Task: Search one way flight ticket for 1 adult, 1 child, 1 infant in seat in premium economy from Scottsbluff: Western Nebraska Regional Airport (william B. Heilig Field) to Evansville: Evansville Regional Airport on 8-3-2023. Choice of flights is JetBlue. Number of bags: 2 checked bags. Price is upto 71000. Outbound departure time preference is 23:45.
Action: Mouse moved to (263, 330)
Screenshot: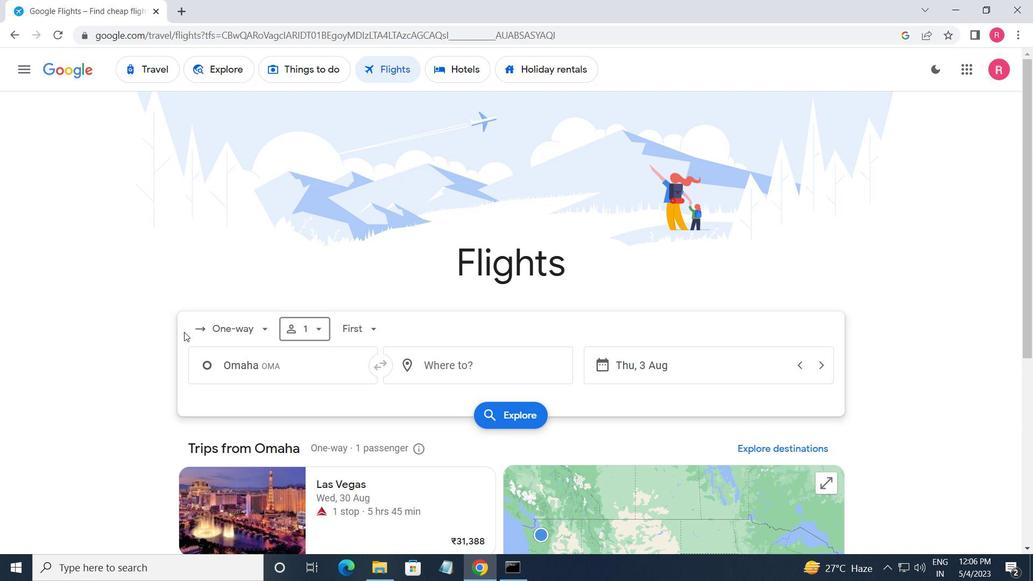 
Action: Mouse pressed left at (263, 330)
Screenshot: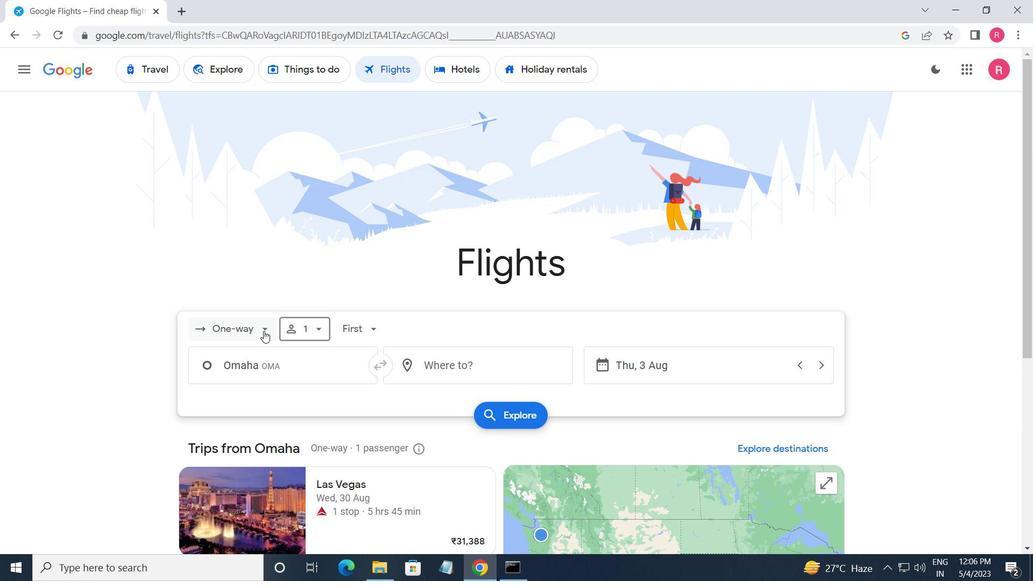 
Action: Mouse moved to (239, 385)
Screenshot: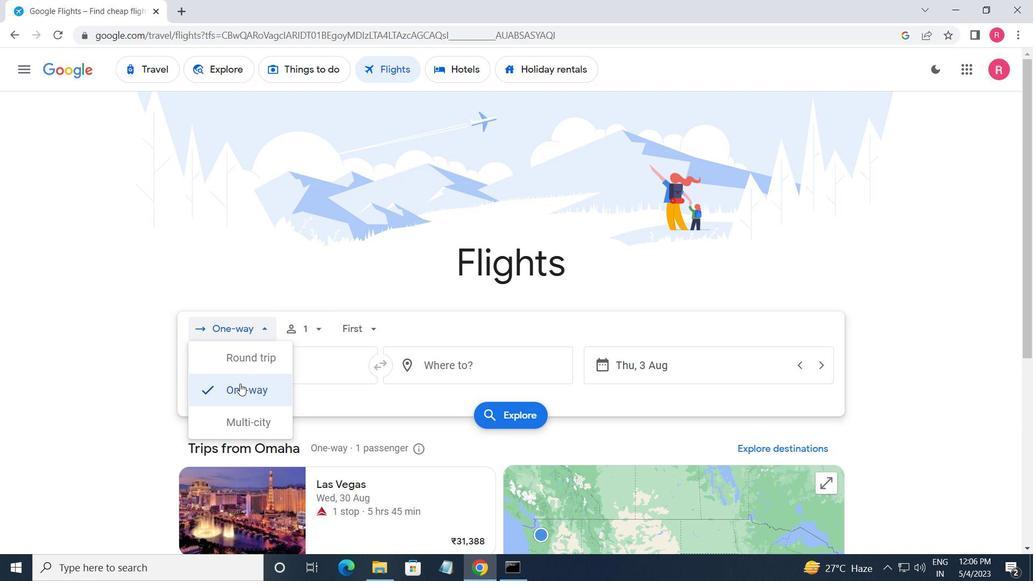 
Action: Mouse pressed left at (239, 385)
Screenshot: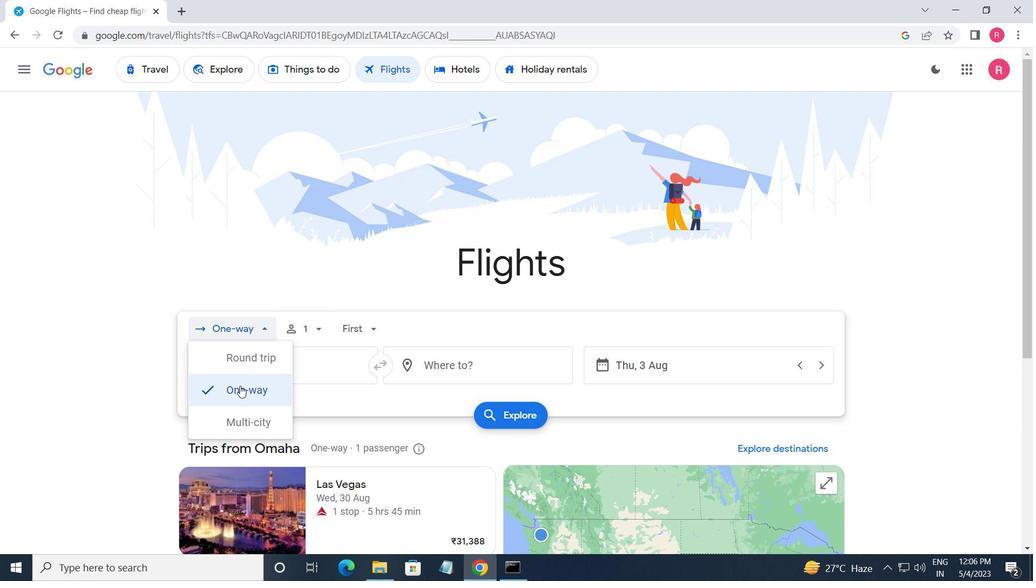 
Action: Mouse moved to (299, 335)
Screenshot: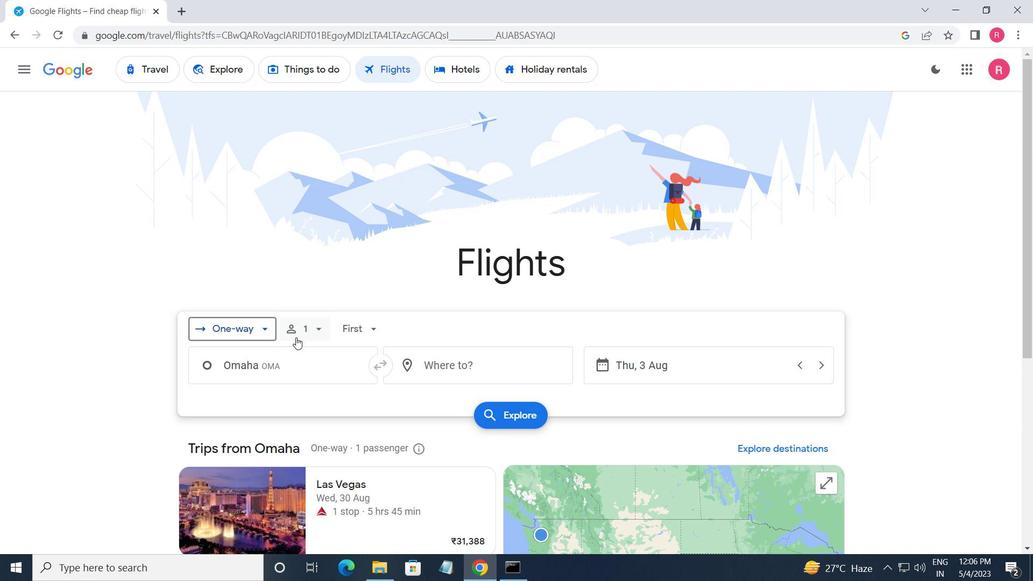
Action: Mouse pressed left at (299, 335)
Screenshot: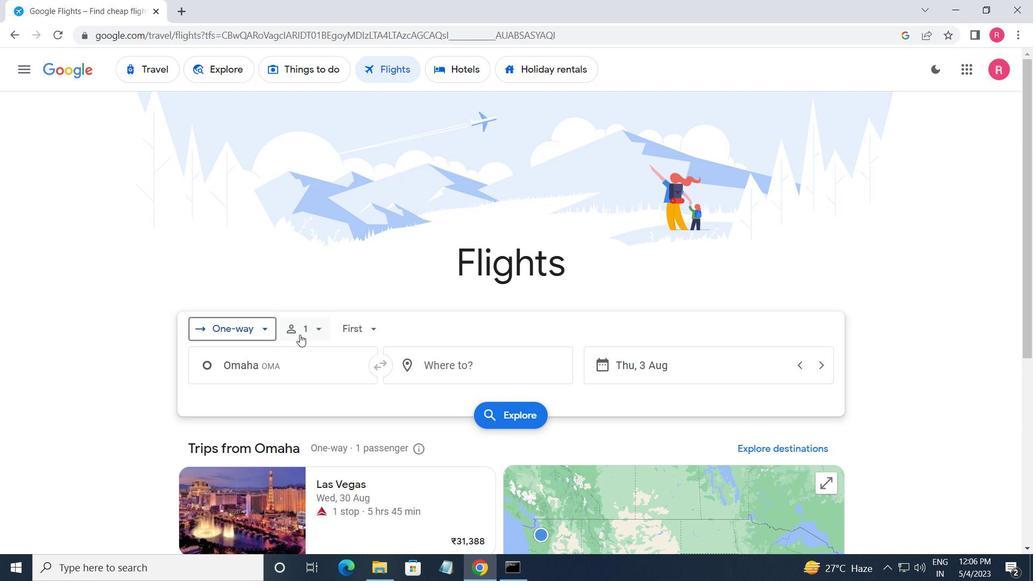 
Action: Mouse moved to (423, 394)
Screenshot: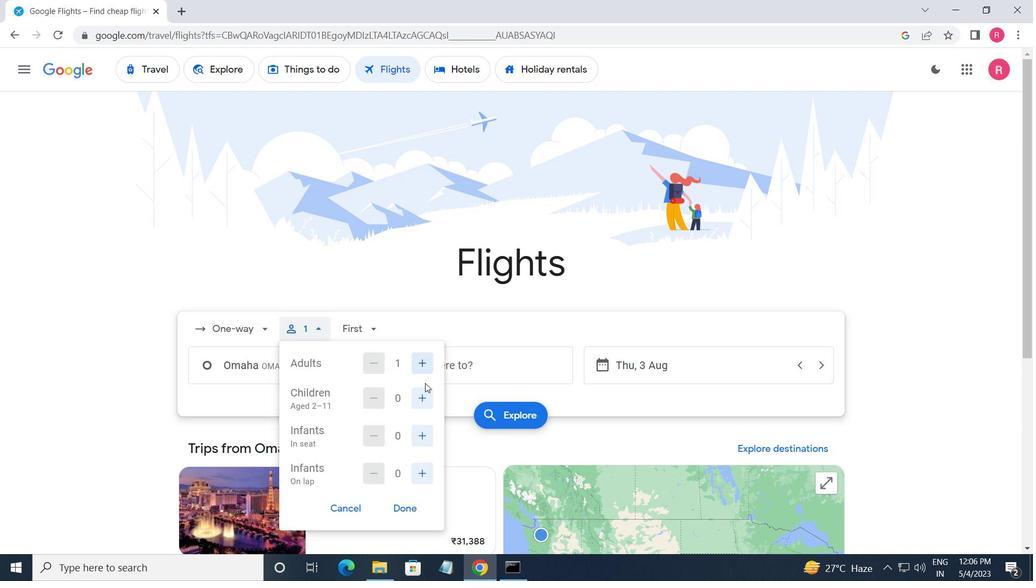 
Action: Mouse pressed left at (423, 394)
Screenshot: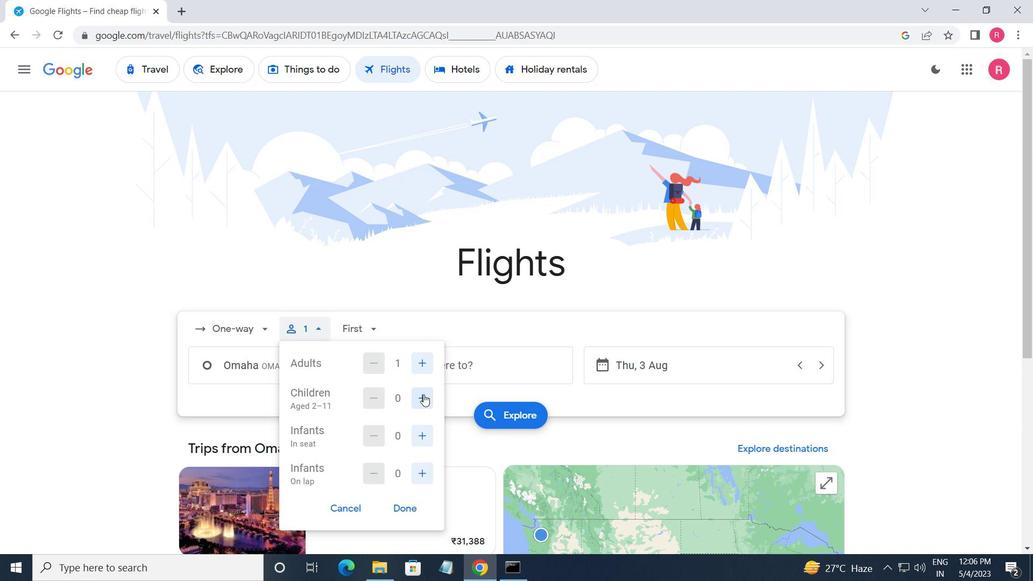 
Action: Mouse moved to (419, 431)
Screenshot: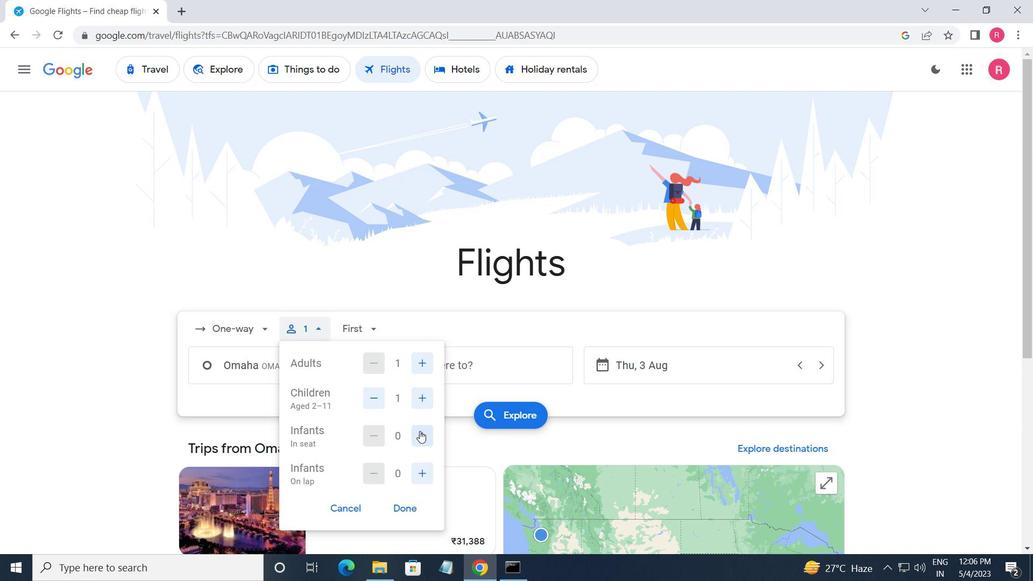 
Action: Mouse pressed left at (419, 431)
Screenshot: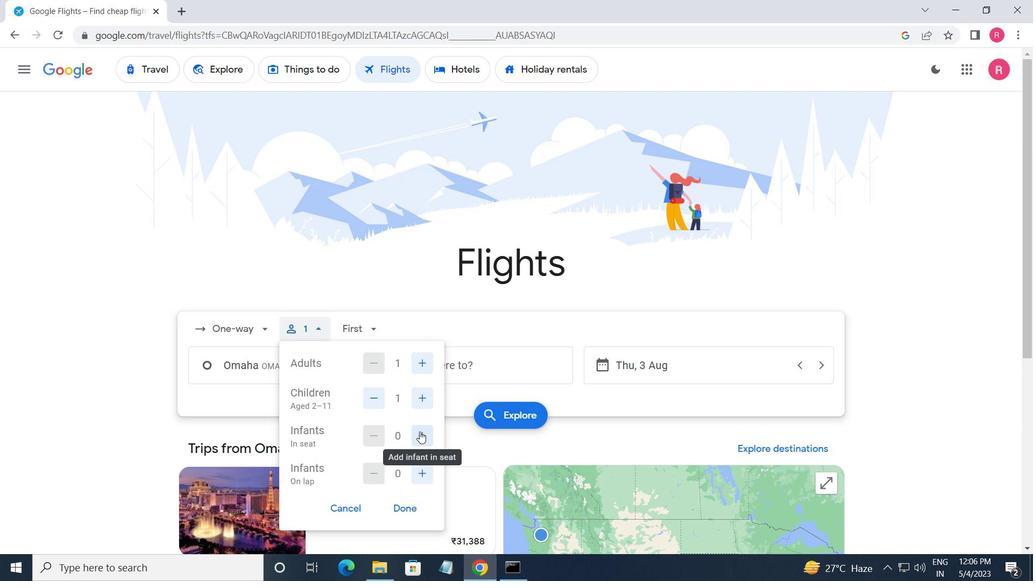 
Action: Mouse moved to (364, 326)
Screenshot: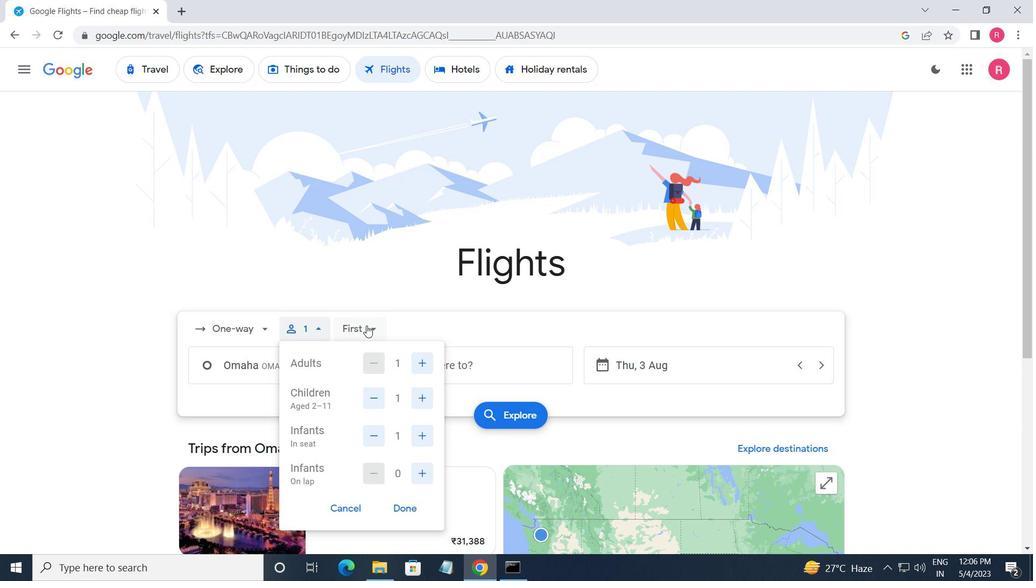 
Action: Mouse pressed left at (364, 326)
Screenshot: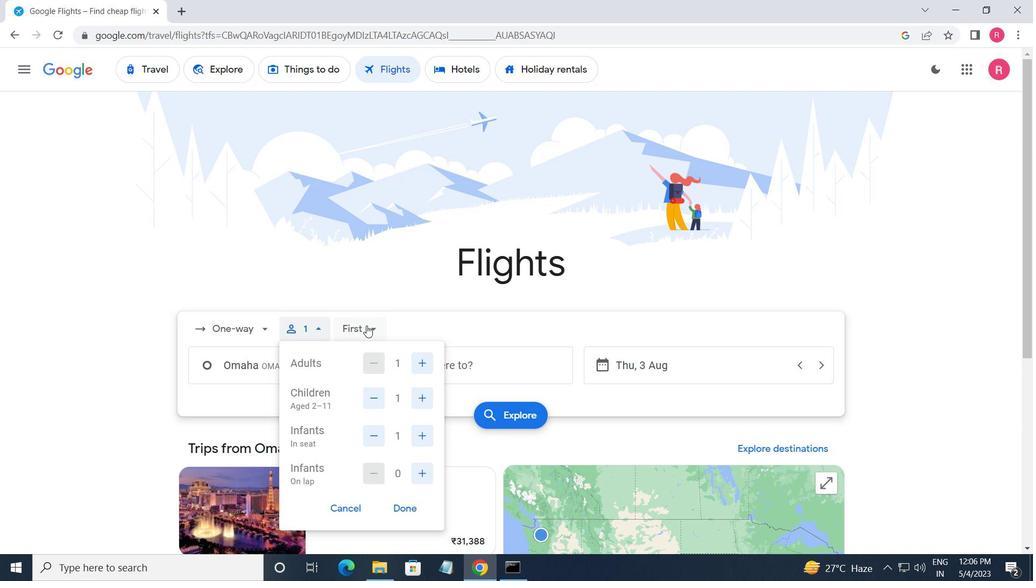 
Action: Mouse moved to (394, 396)
Screenshot: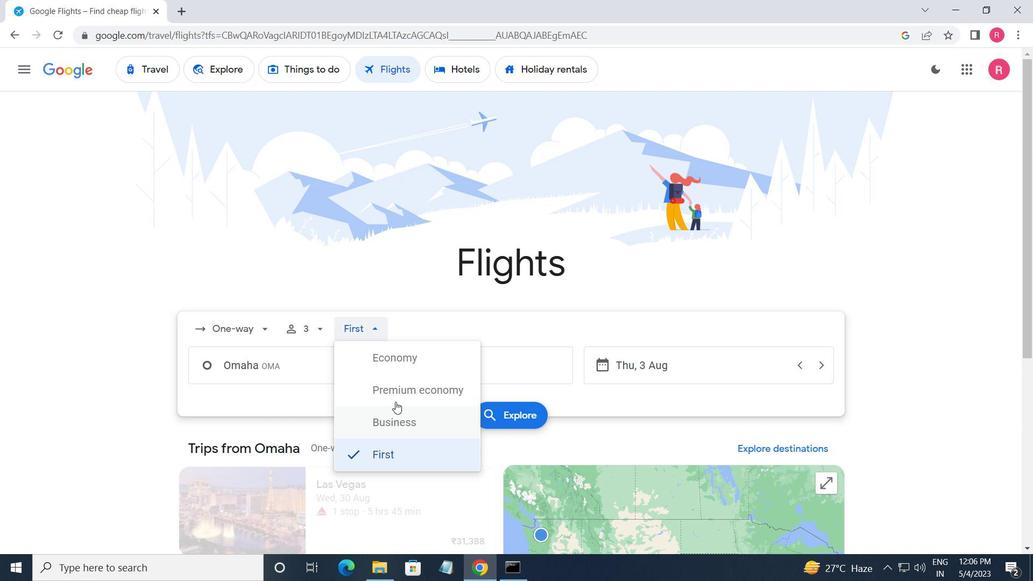 
Action: Mouse pressed left at (394, 396)
Screenshot: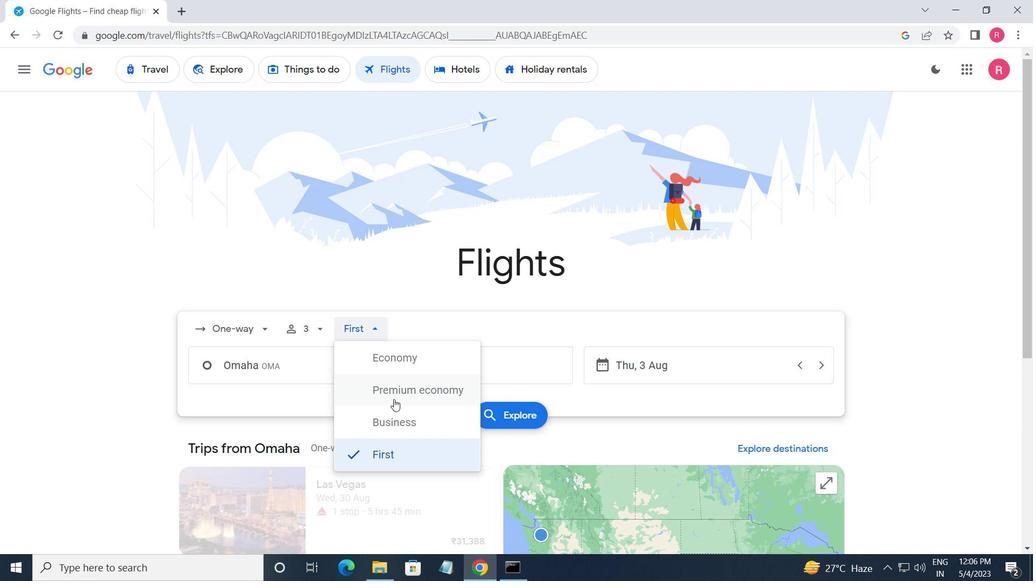 
Action: Mouse moved to (319, 376)
Screenshot: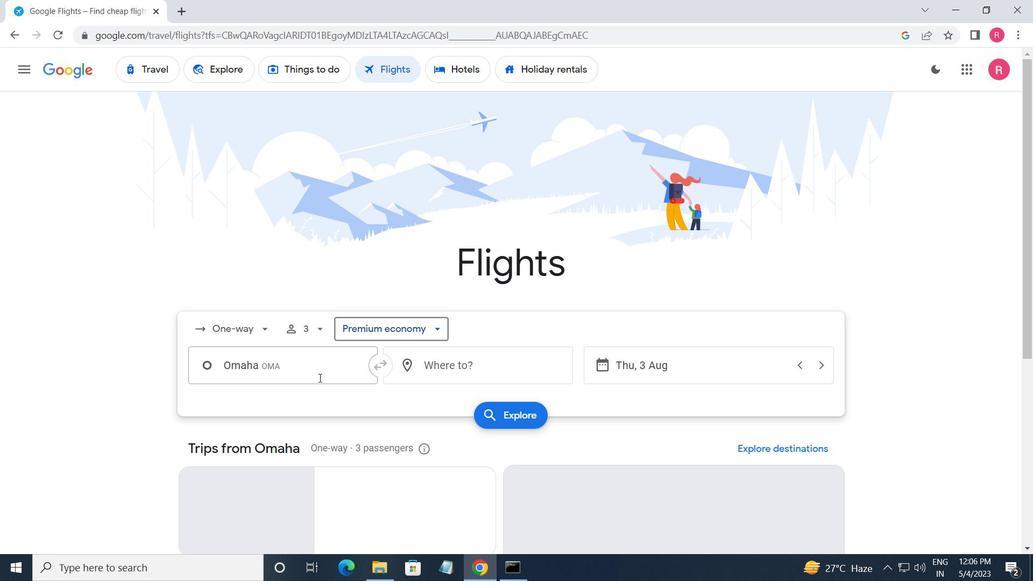 
Action: Mouse pressed left at (319, 376)
Screenshot: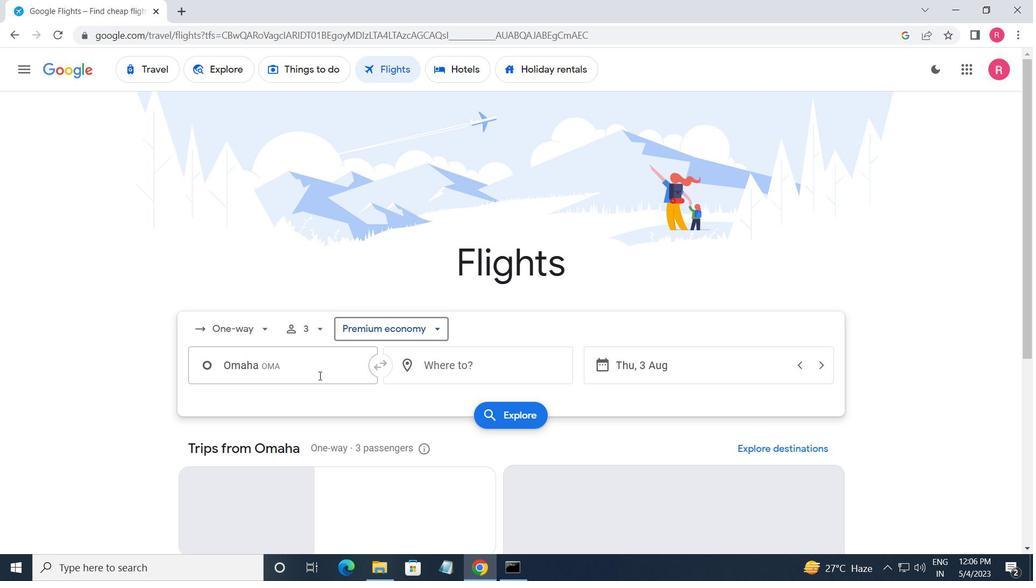 
Action: Key pressed <Key.shift>WESTERN
Screenshot: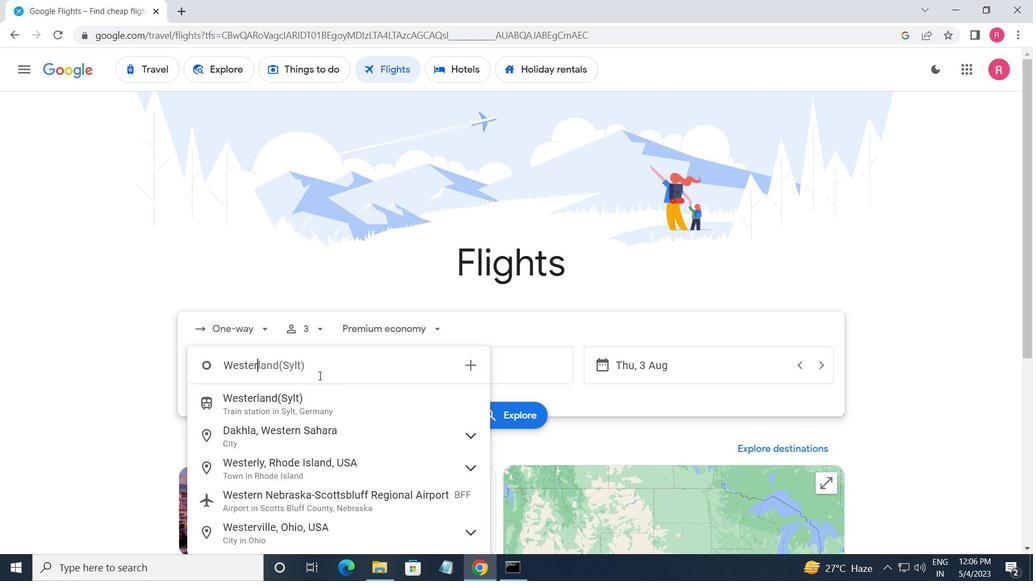 
Action: Mouse moved to (302, 469)
Screenshot: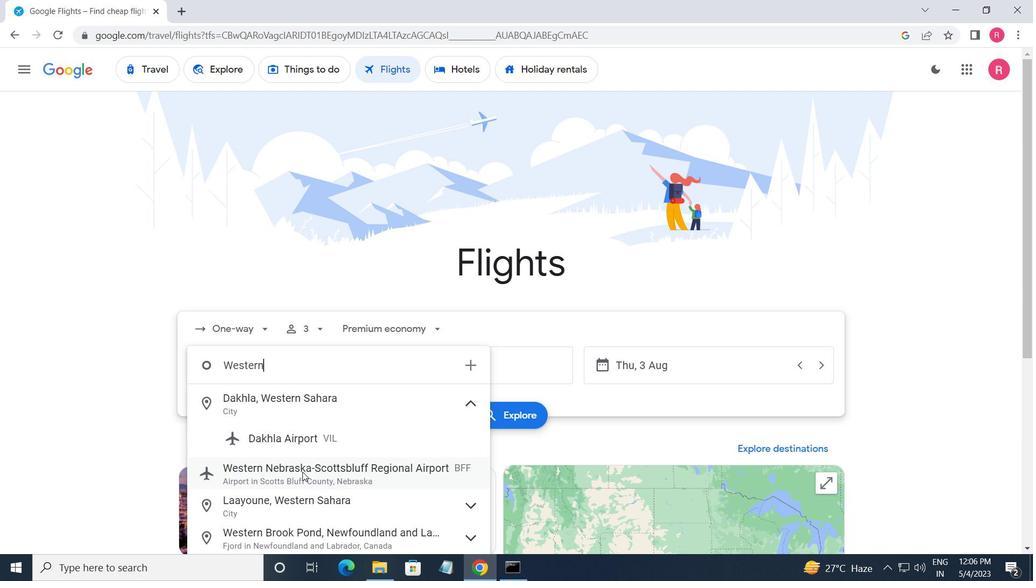 
Action: Key pressed <Key.space><Key.shift><Key.shift><Key.shift>REG
Screenshot: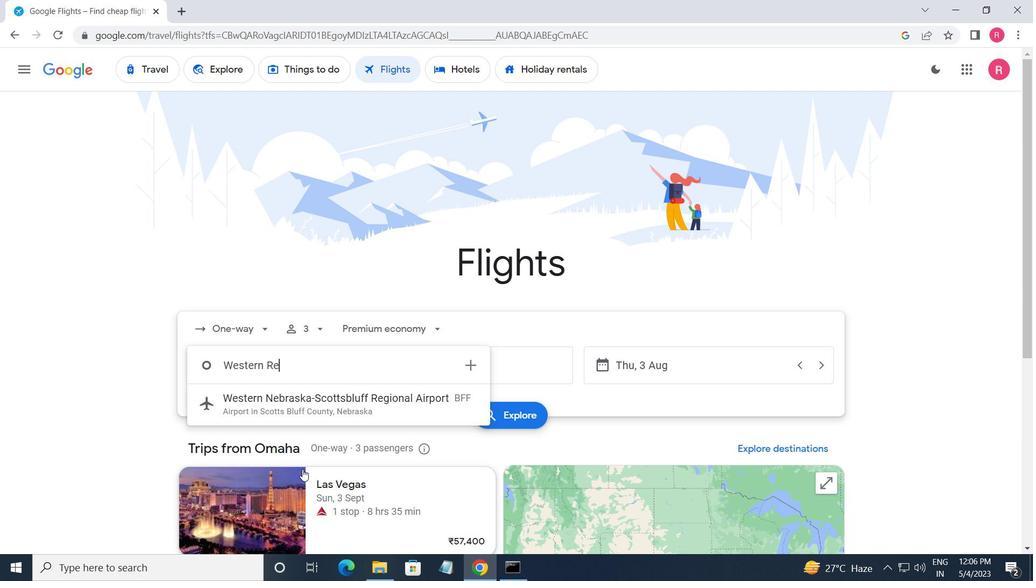 
Action: Mouse moved to (337, 418)
Screenshot: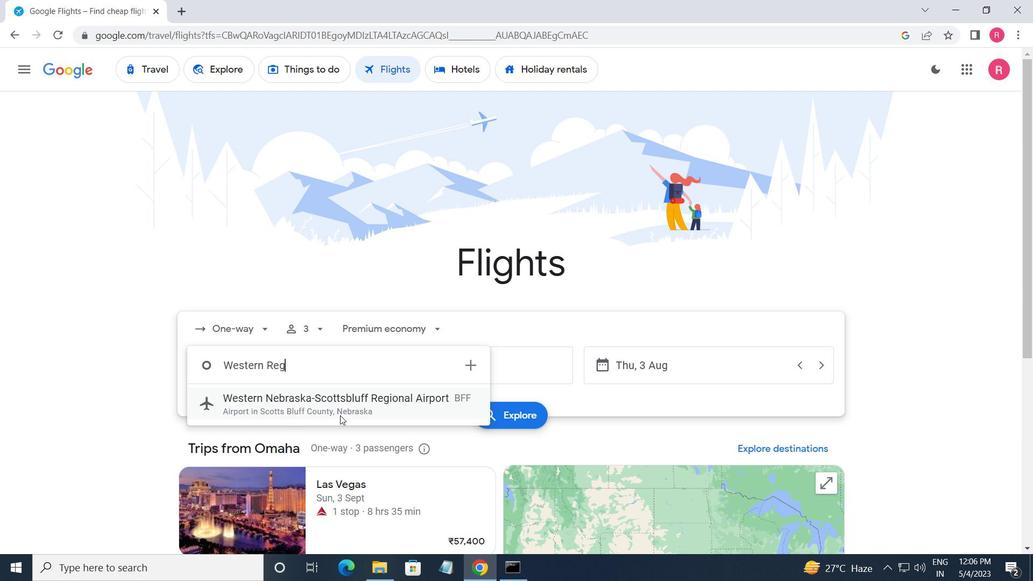 
Action: Mouse pressed left at (337, 418)
Screenshot: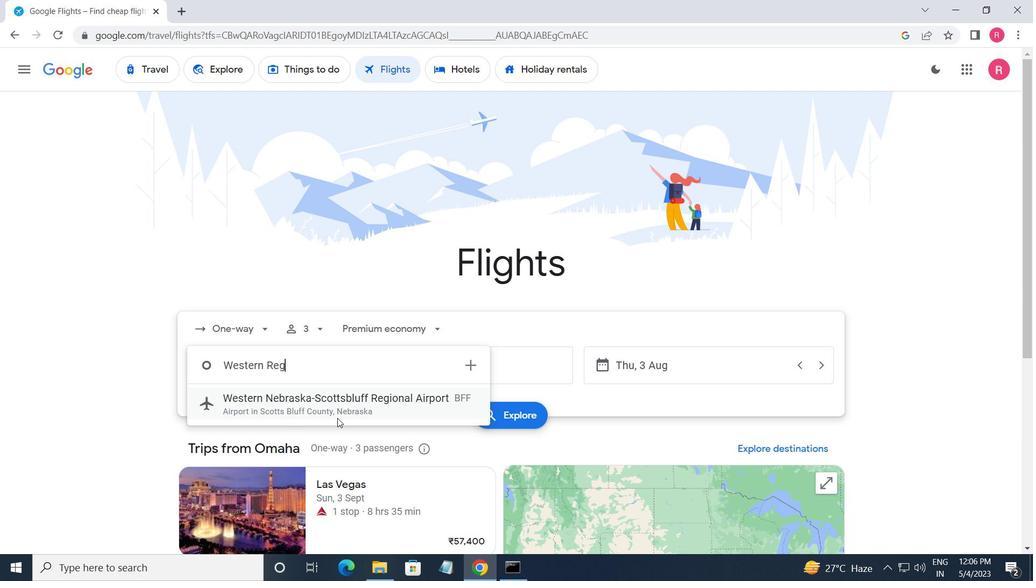 
Action: Mouse moved to (450, 373)
Screenshot: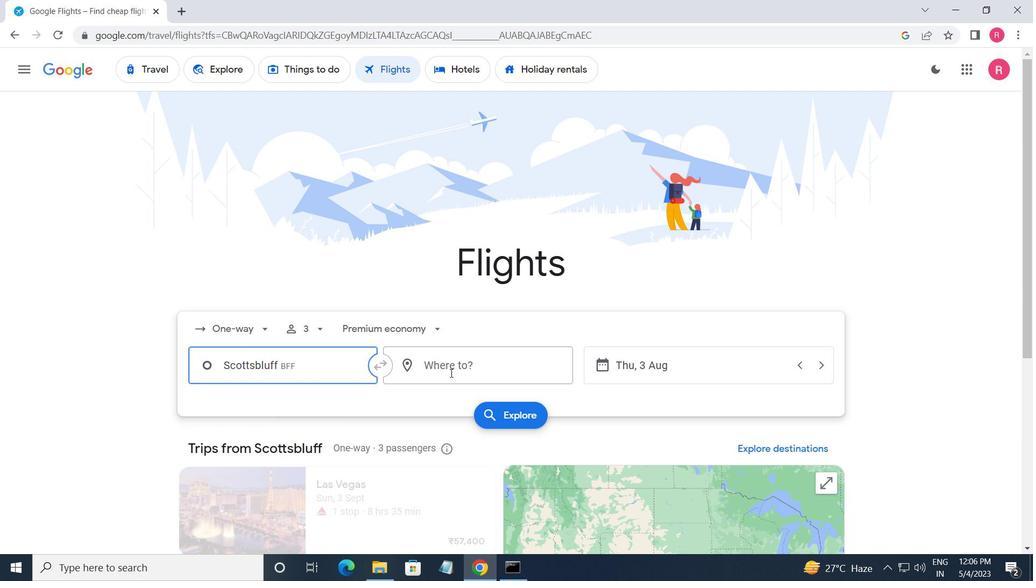 
Action: Mouse pressed left at (450, 373)
Screenshot: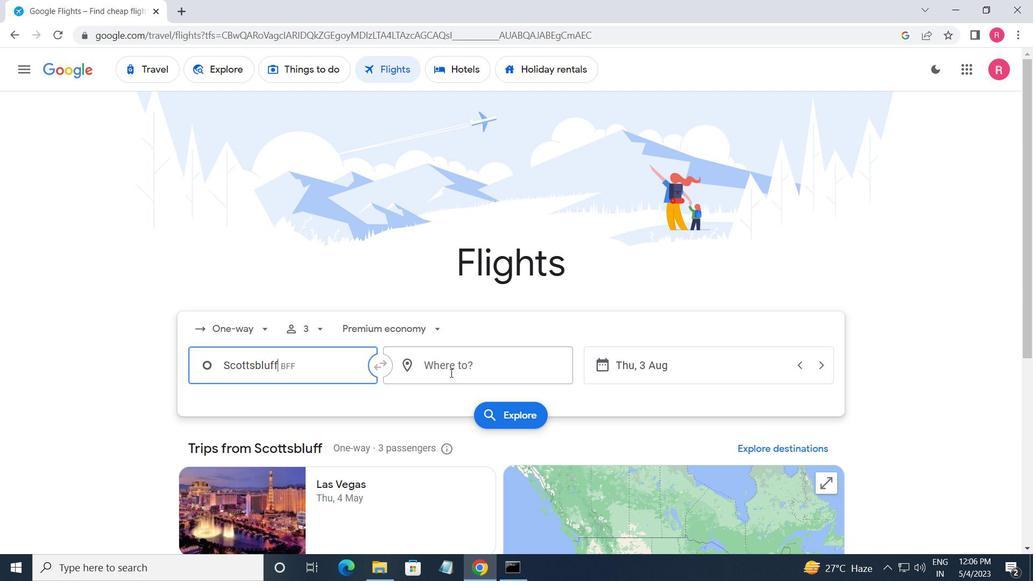 
Action: Mouse moved to (486, 512)
Screenshot: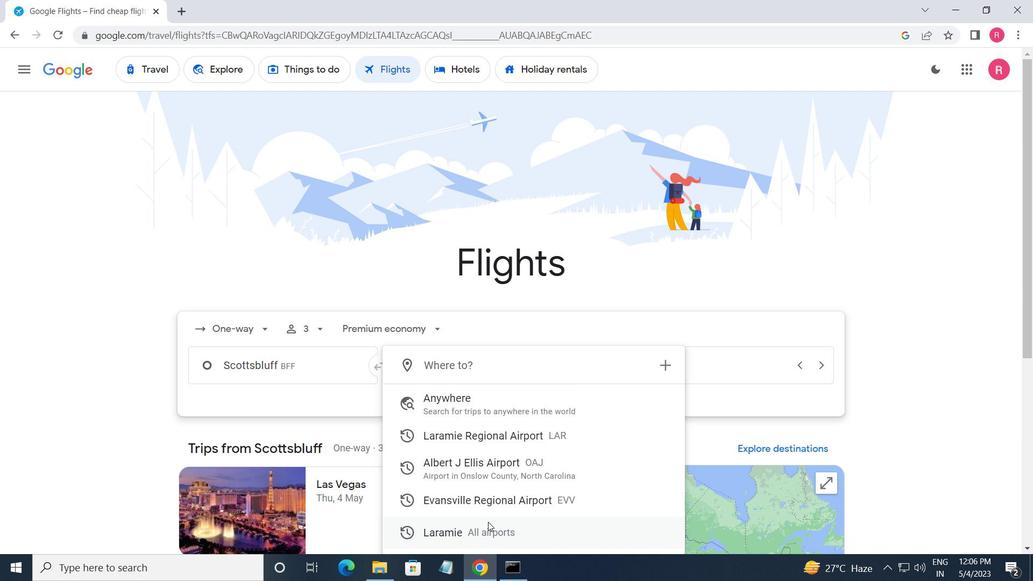 
Action: Mouse pressed left at (486, 512)
Screenshot: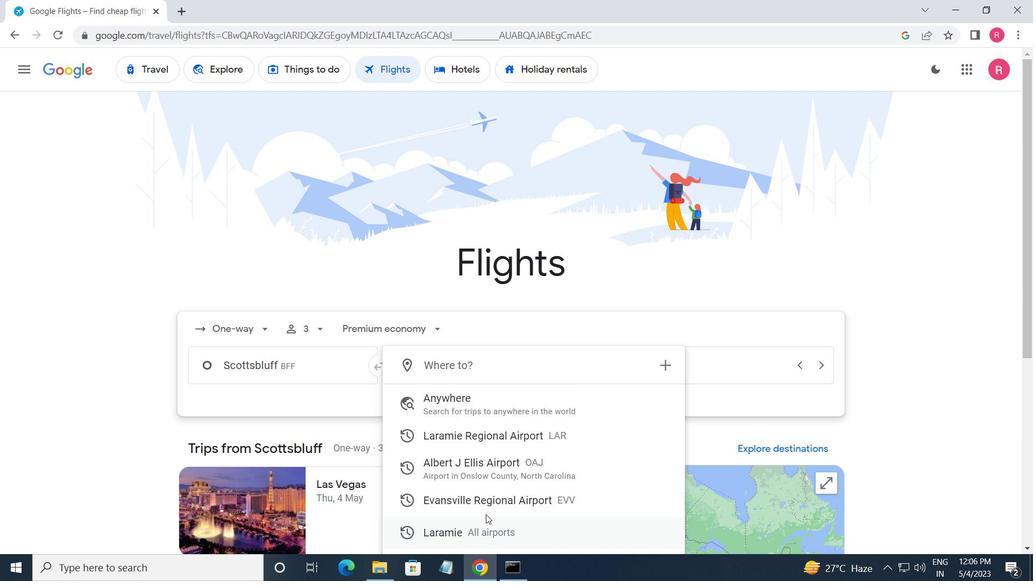 
Action: Mouse moved to (697, 364)
Screenshot: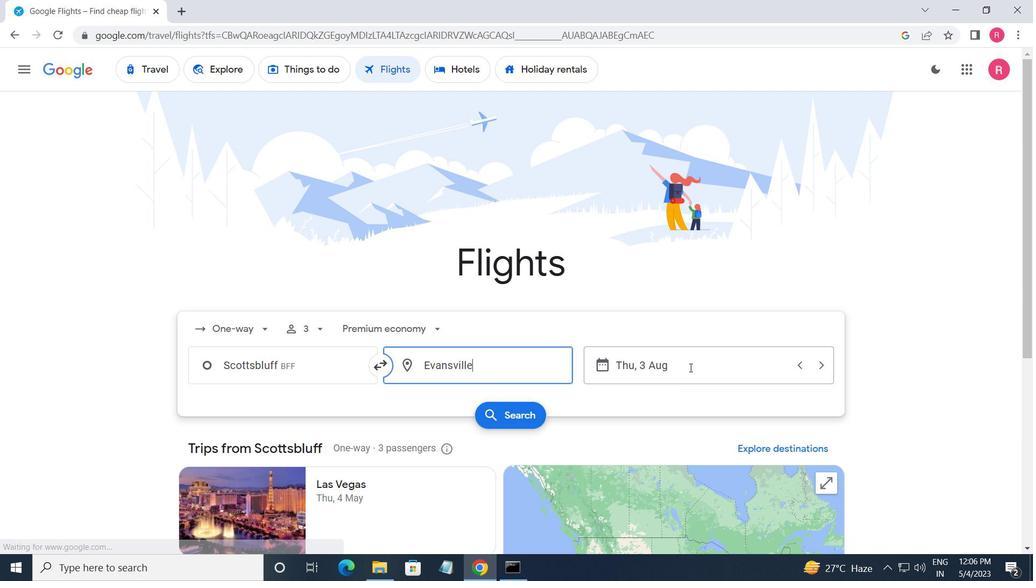 
Action: Mouse pressed left at (697, 364)
Screenshot: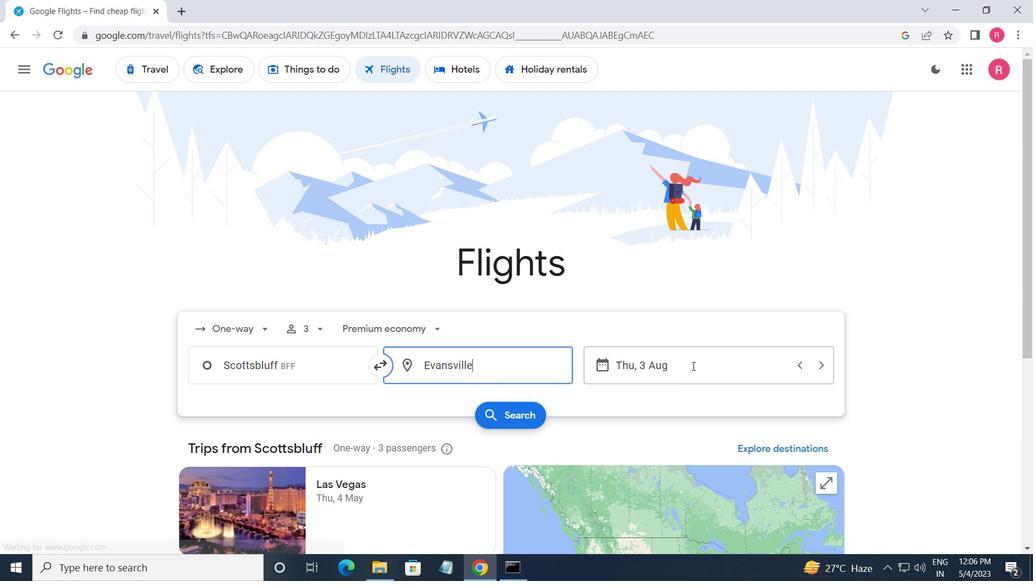 
Action: Mouse moved to (489, 318)
Screenshot: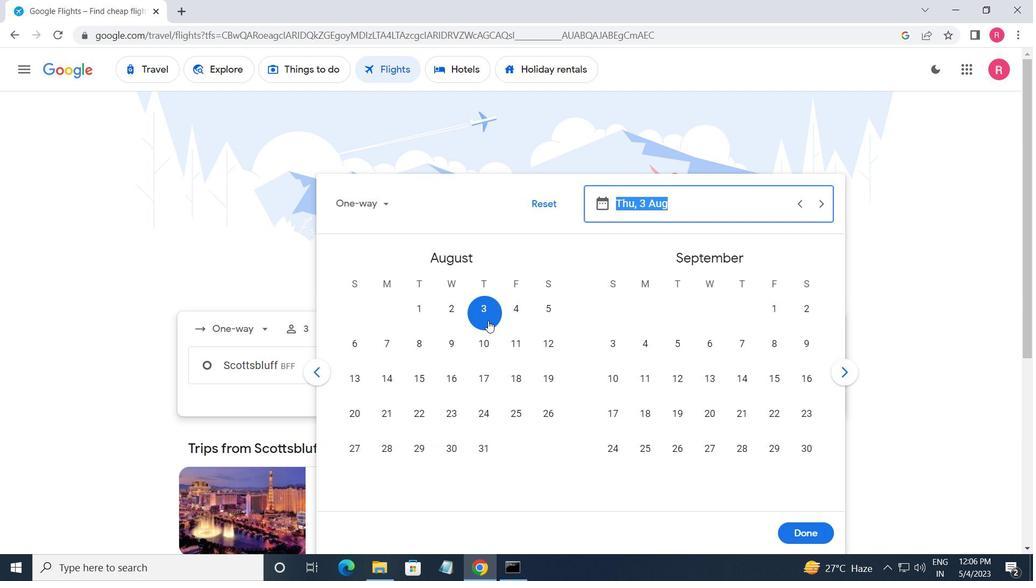 
Action: Mouse pressed left at (489, 318)
Screenshot: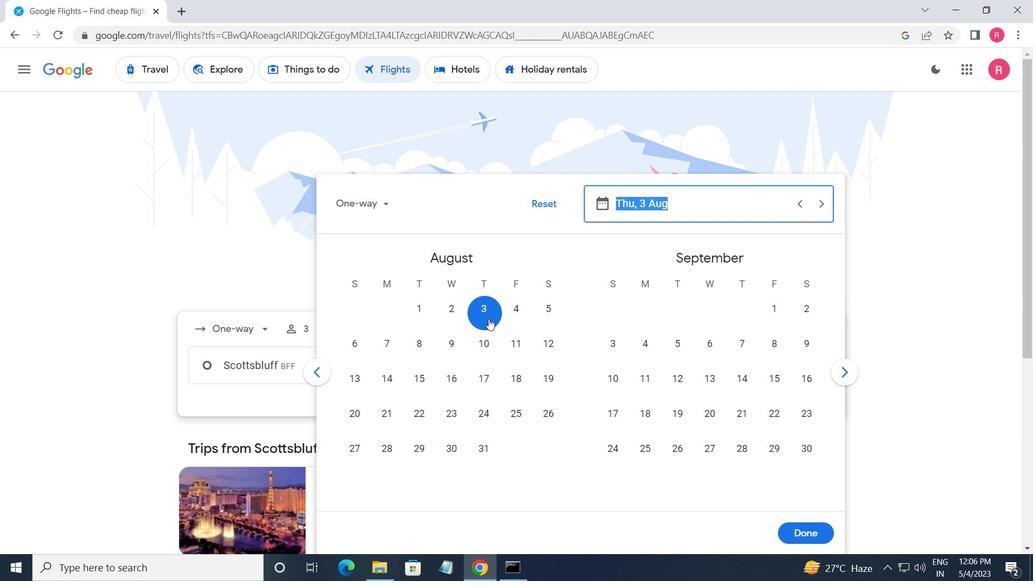 
Action: Mouse moved to (795, 535)
Screenshot: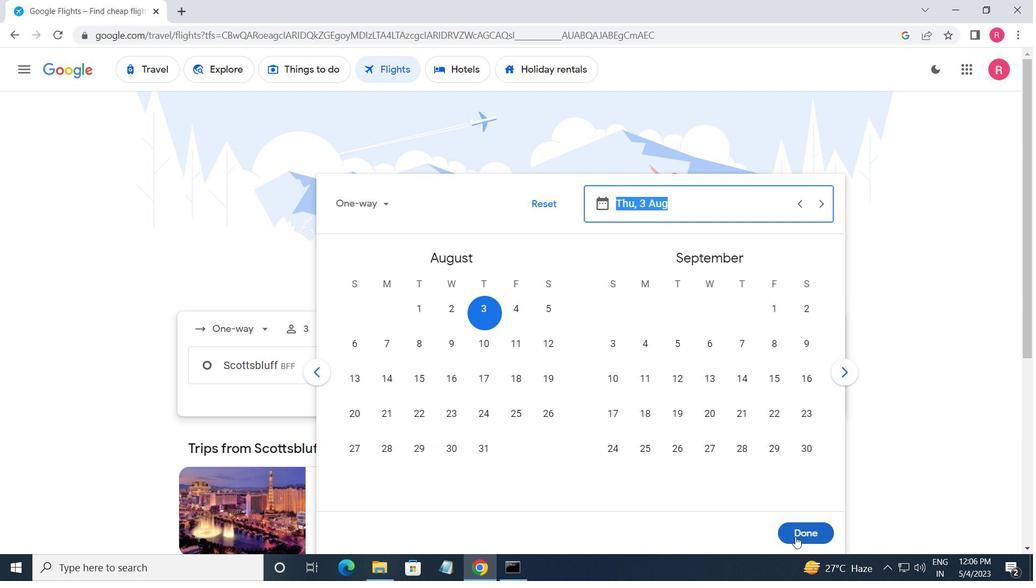 
Action: Mouse pressed left at (795, 535)
Screenshot: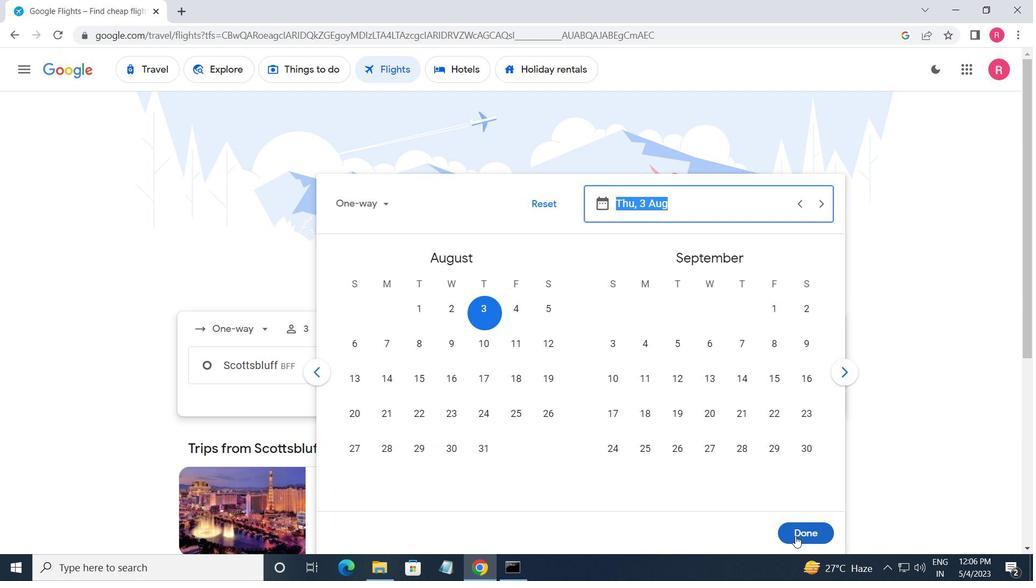 
Action: Mouse moved to (508, 417)
Screenshot: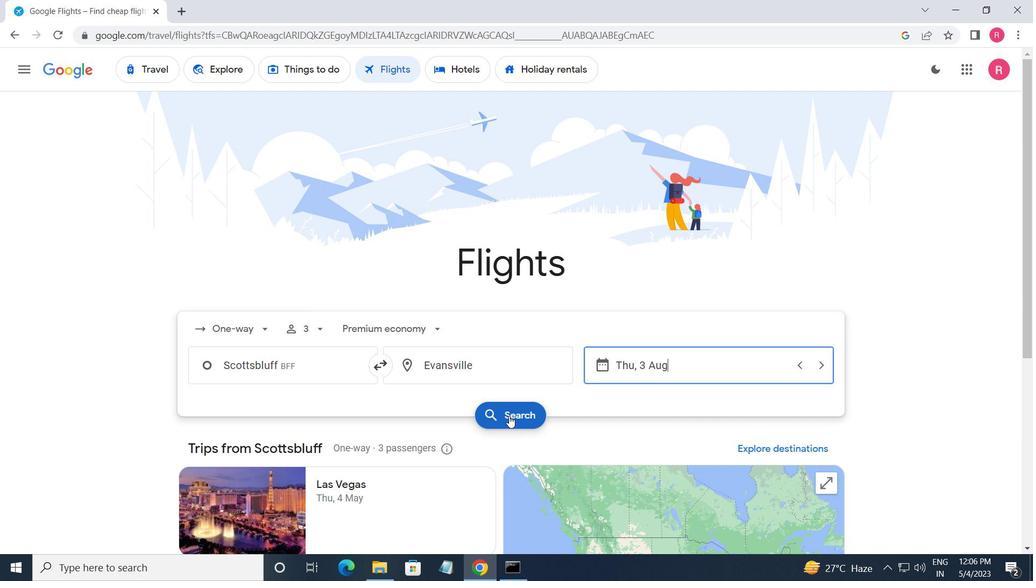
Action: Mouse pressed left at (508, 417)
Screenshot: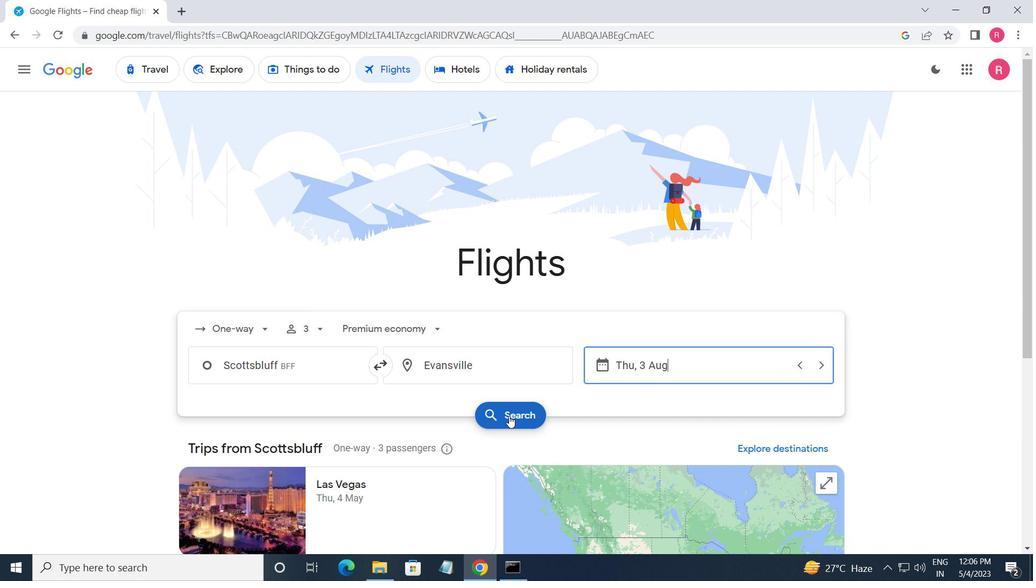 
Action: Mouse moved to (206, 187)
Screenshot: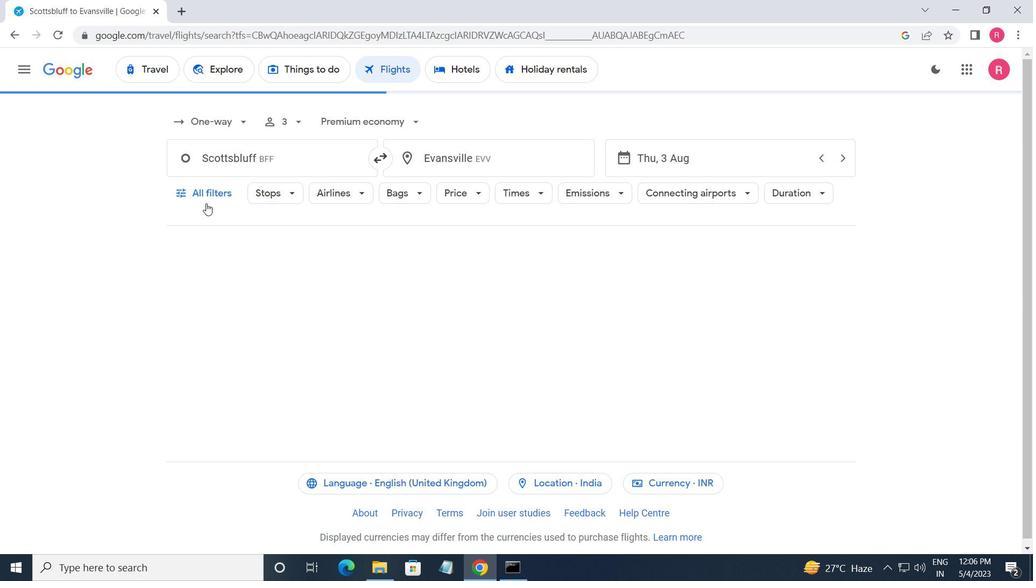 
Action: Mouse pressed left at (206, 187)
Screenshot: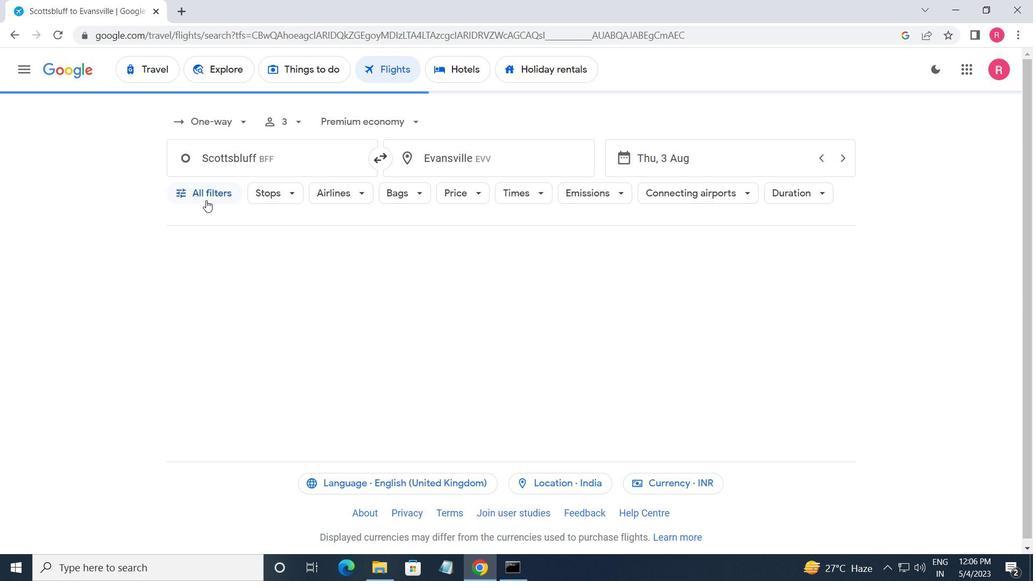 
Action: Mouse moved to (251, 307)
Screenshot: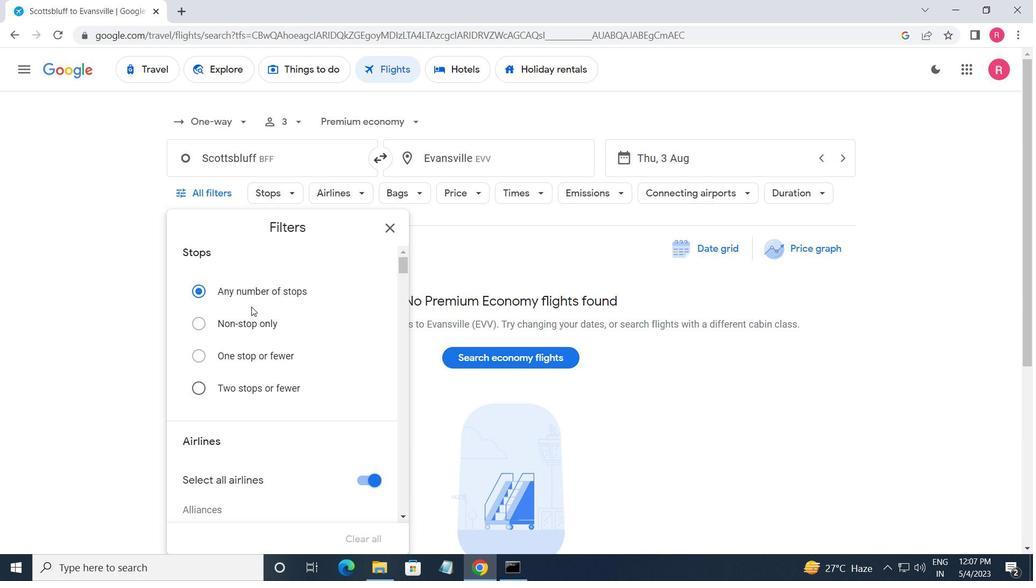 
Action: Mouse scrolled (251, 307) with delta (0, 0)
Screenshot: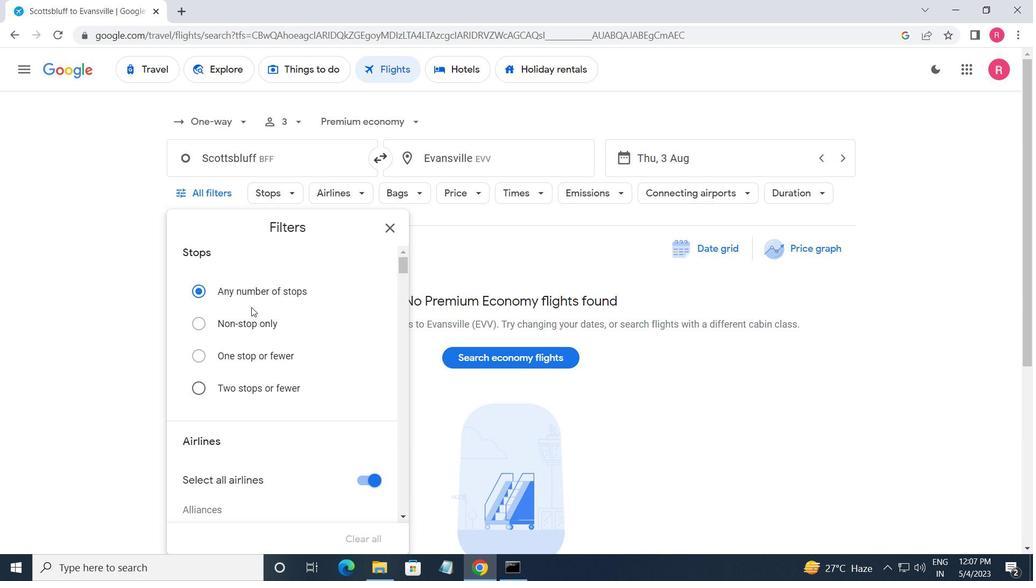 
Action: Mouse moved to (253, 314)
Screenshot: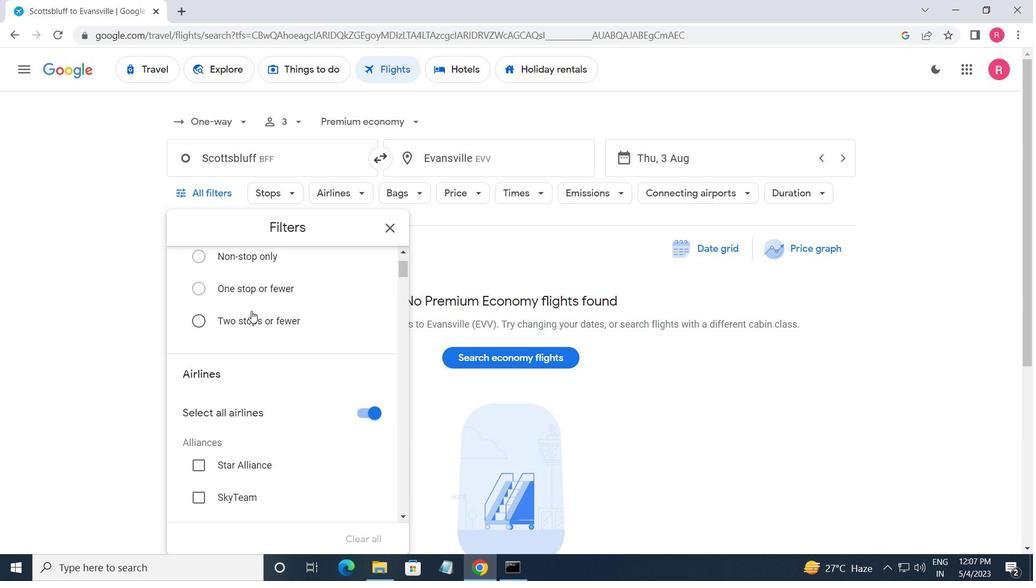 
Action: Mouse scrolled (253, 313) with delta (0, 0)
Screenshot: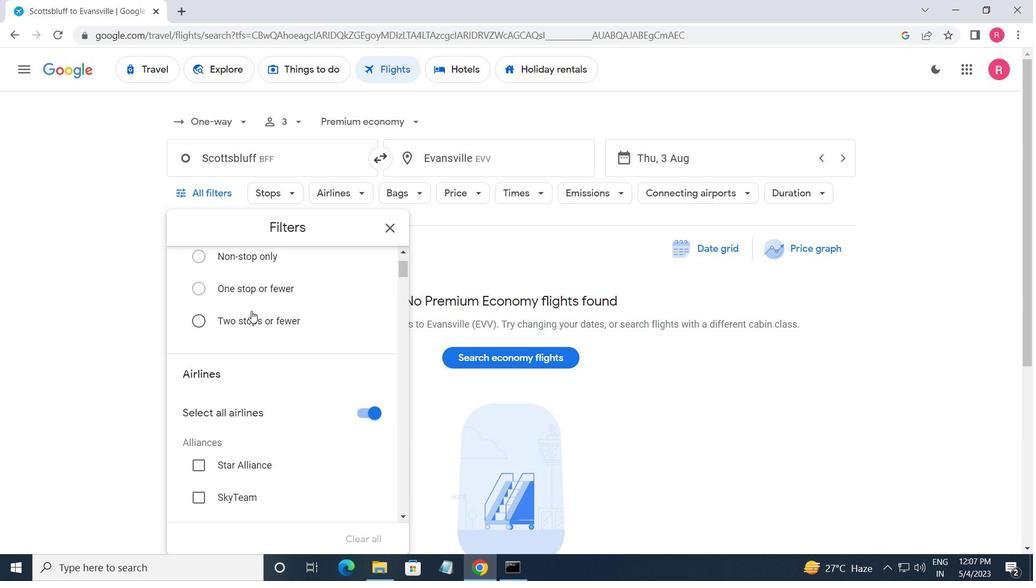 
Action: Mouse moved to (259, 324)
Screenshot: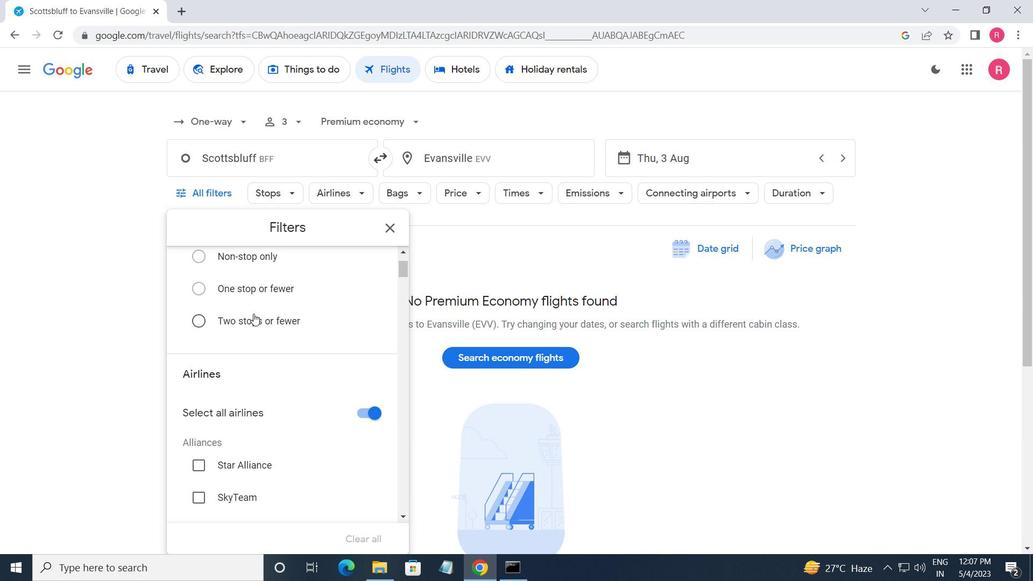 
Action: Mouse scrolled (259, 323) with delta (0, 0)
Screenshot: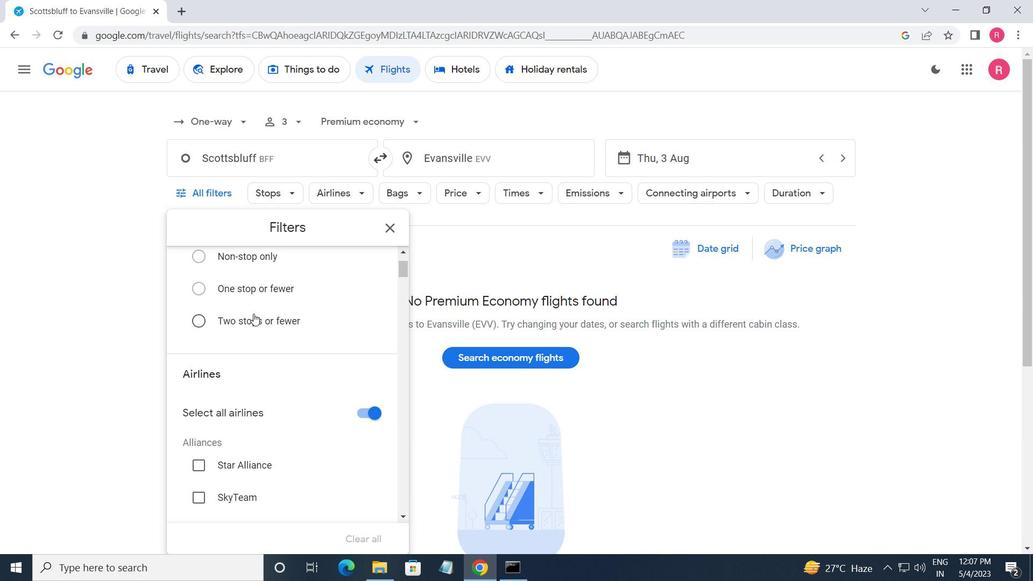 
Action: Mouse moved to (264, 333)
Screenshot: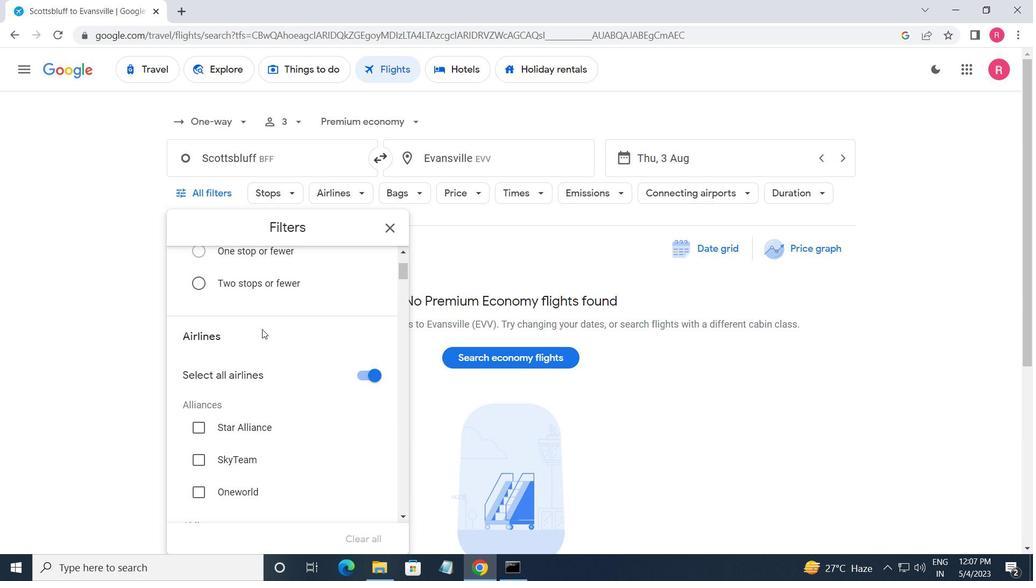 
Action: Mouse scrolled (264, 333) with delta (0, 0)
Screenshot: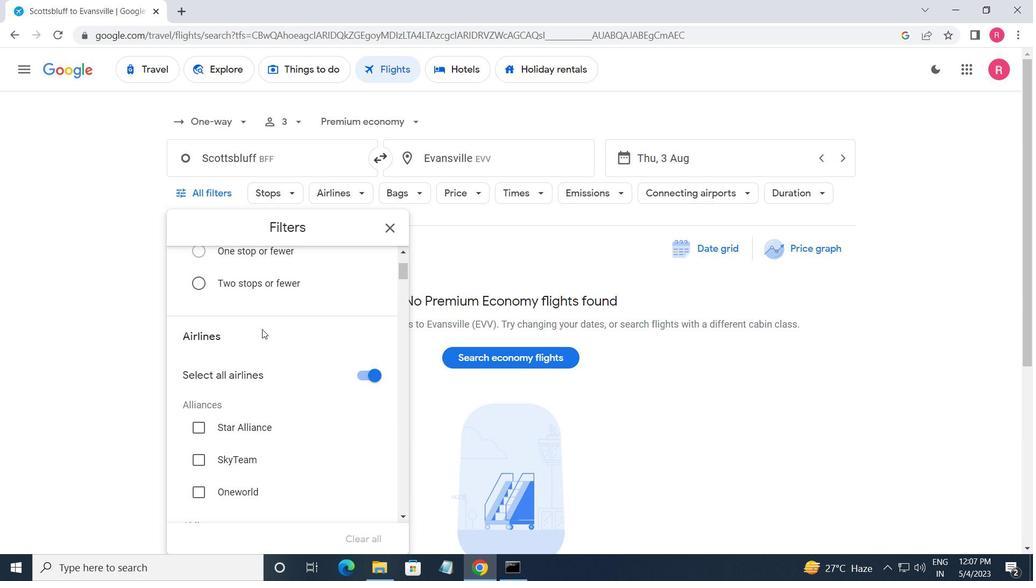 
Action: Mouse moved to (266, 340)
Screenshot: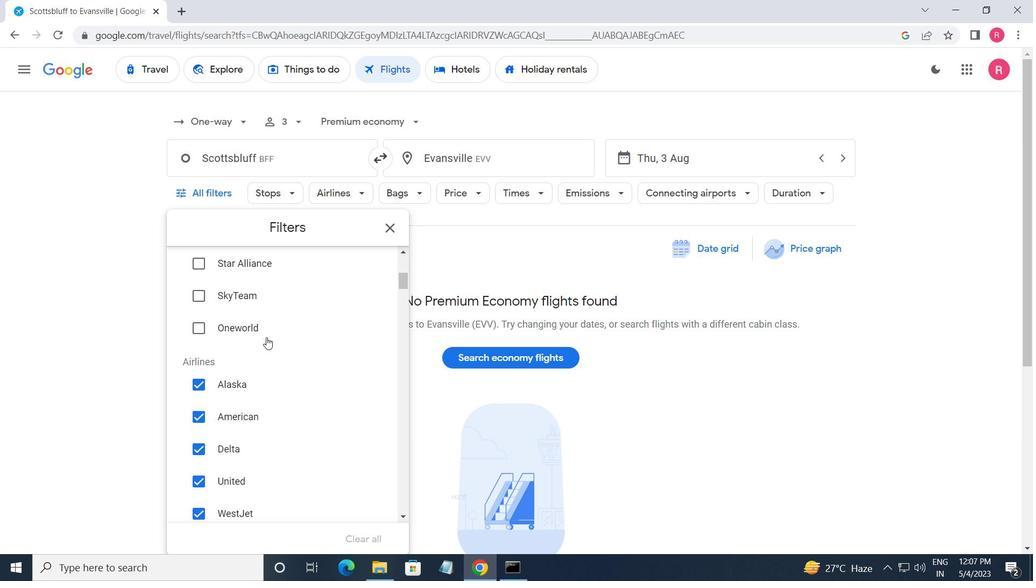
Action: Mouse scrolled (266, 340) with delta (0, 0)
Screenshot: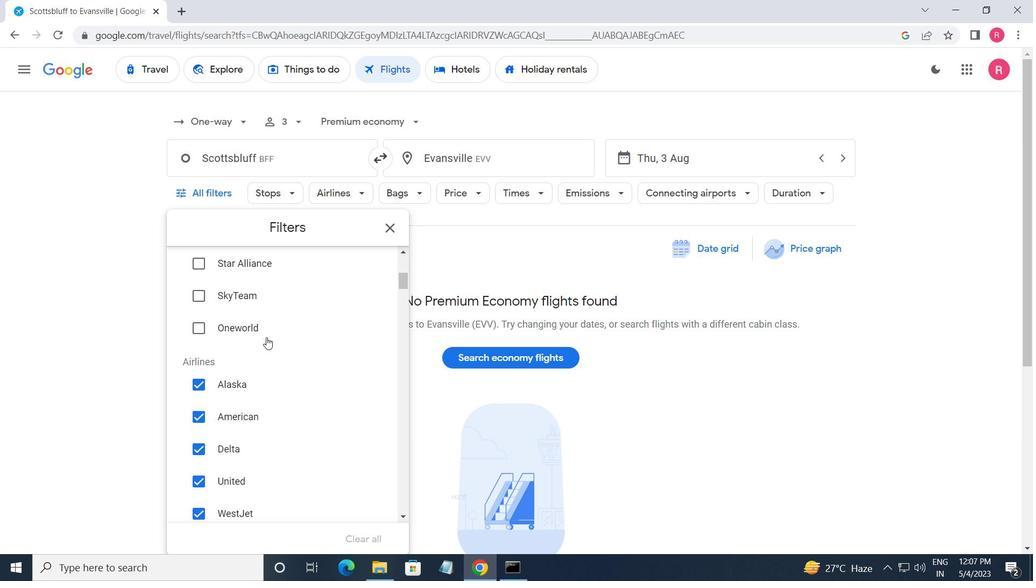
Action: Mouse moved to (266, 342)
Screenshot: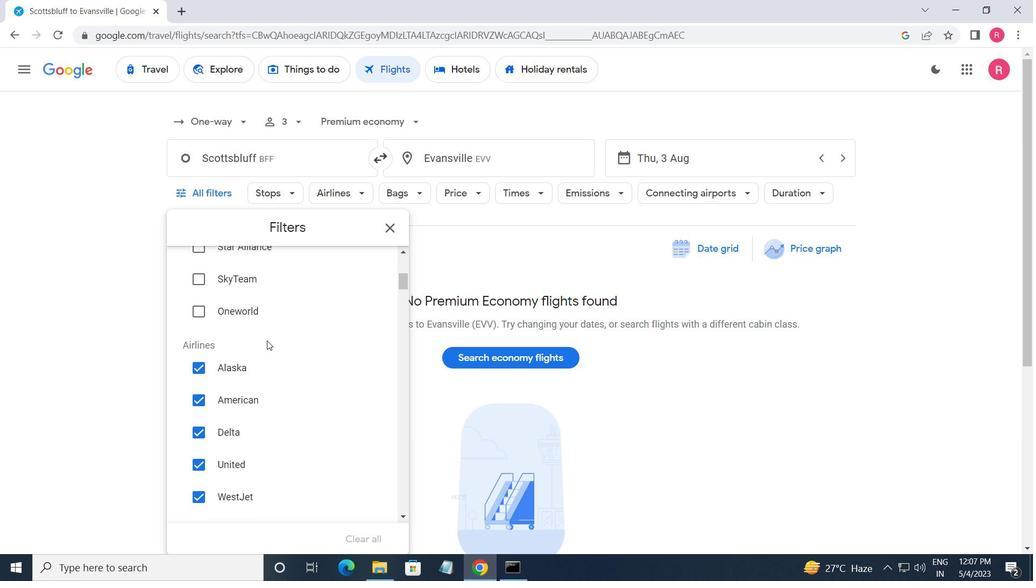 
Action: Mouse scrolled (266, 341) with delta (0, 0)
Screenshot: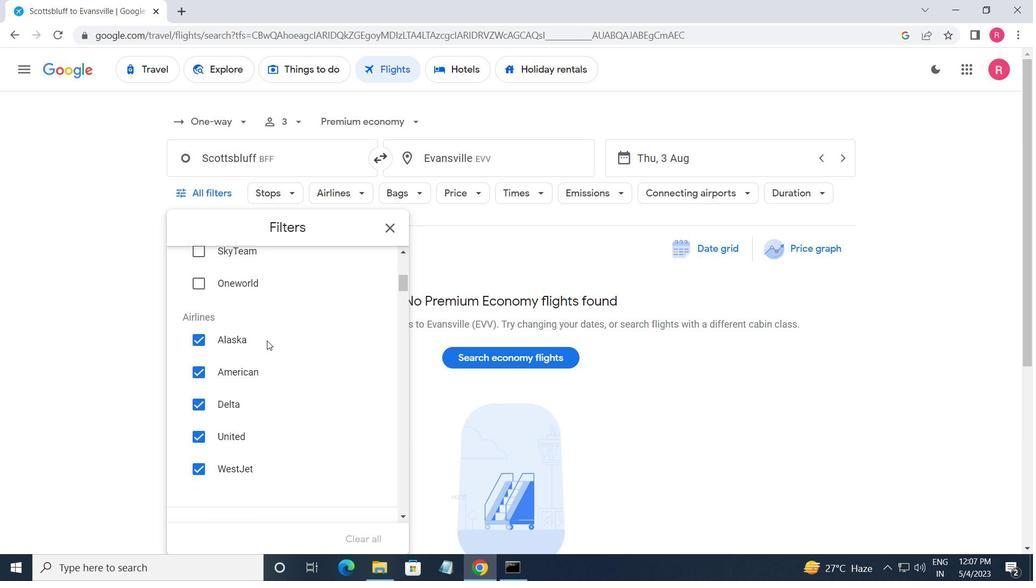 
Action: Mouse scrolled (266, 342) with delta (0, 0)
Screenshot: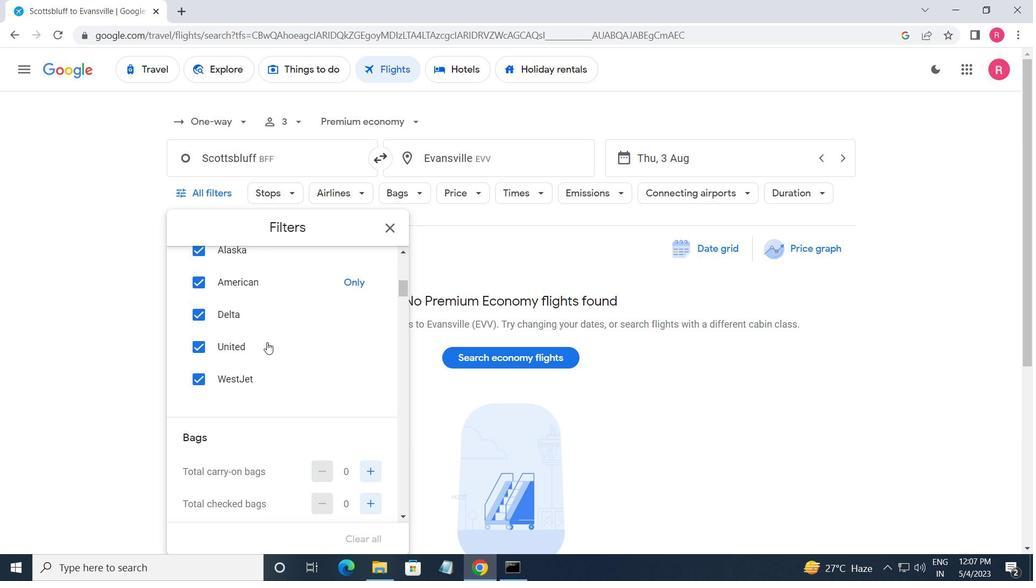 
Action: Mouse scrolled (266, 342) with delta (0, 0)
Screenshot: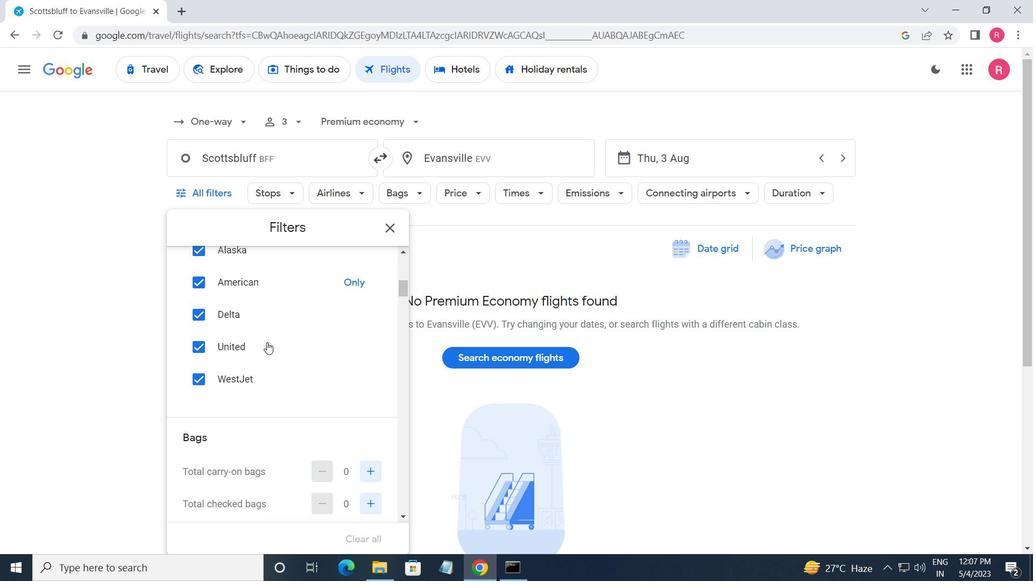 
Action: Mouse scrolled (266, 342) with delta (0, 0)
Screenshot: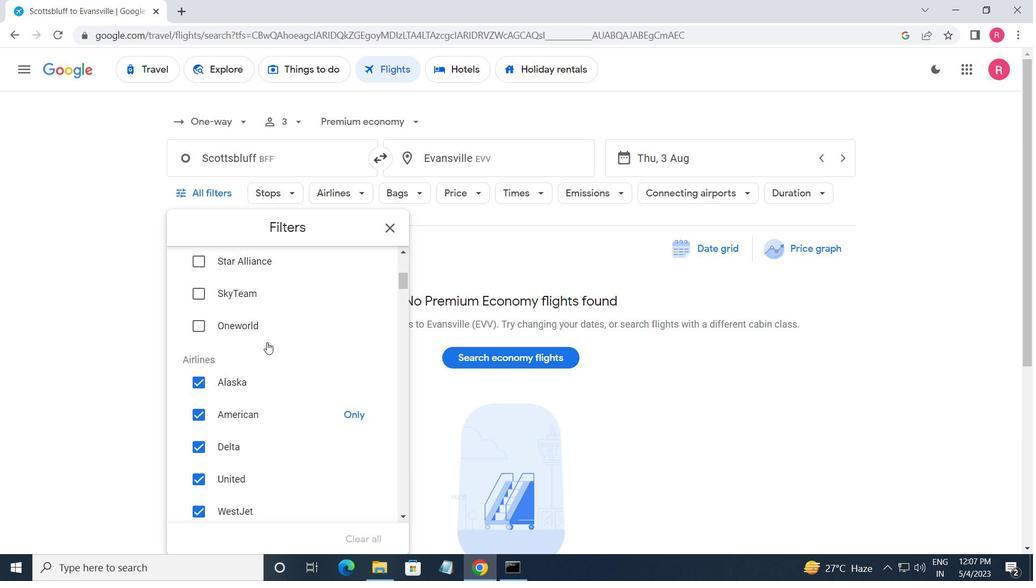 
Action: Mouse moved to (361, 281)
Screenshot: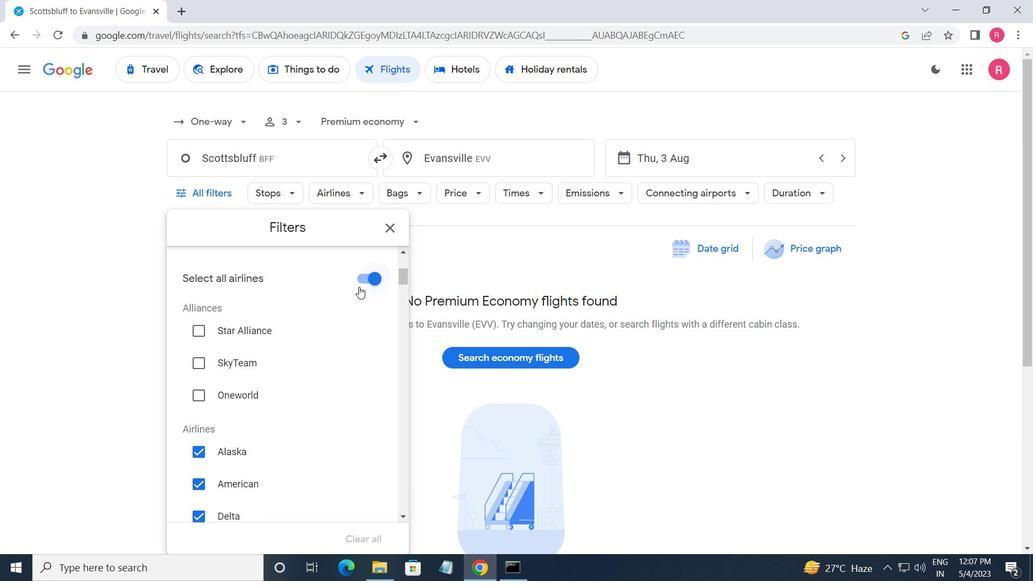 
Action: Mouse pressed left at (361, 281)
Screenshot: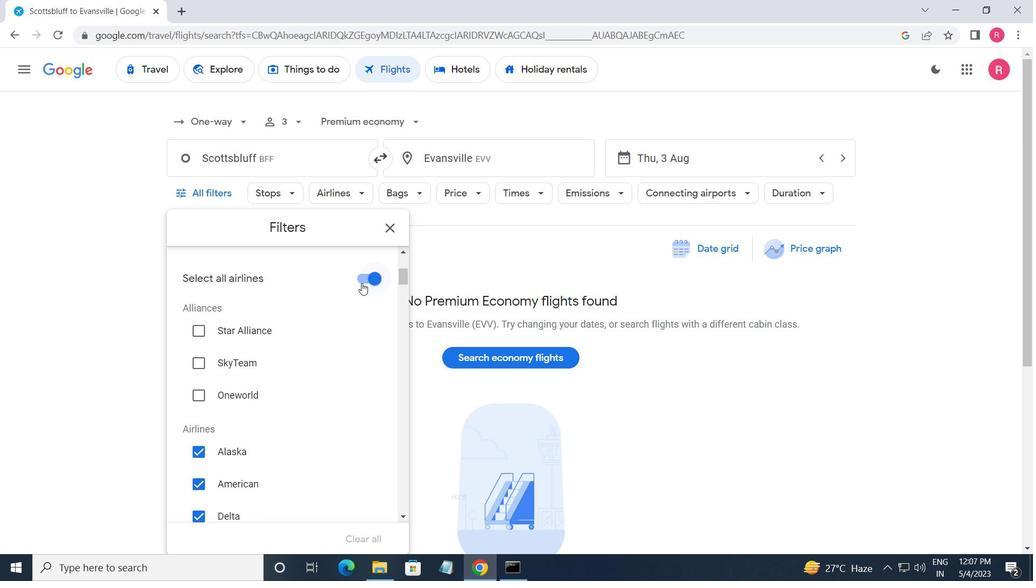 
Action: Mouse moved to (343, 353)
Screenshot: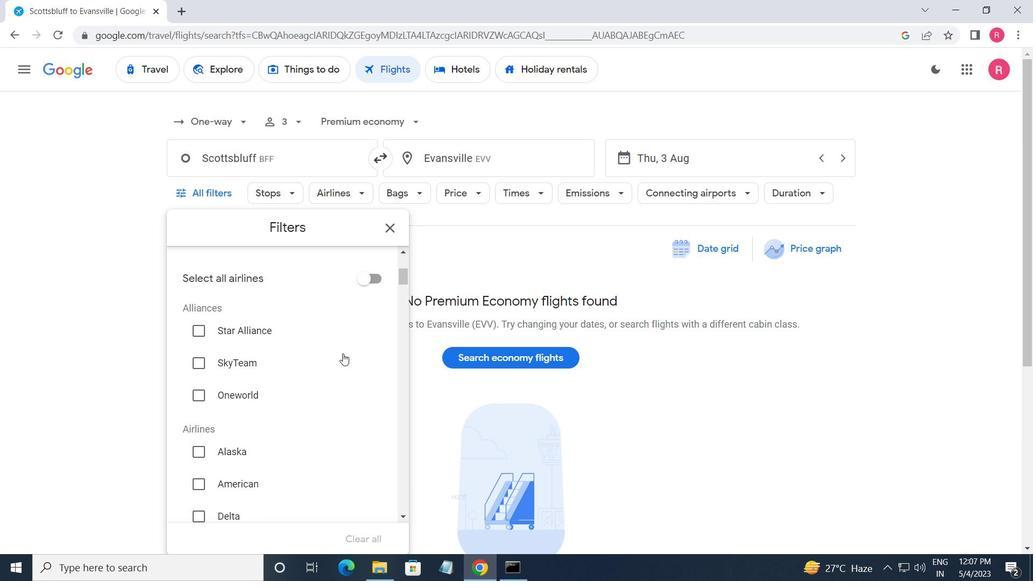 
Action: Mouse scrolled (343, 352) with delta (0, 0)
Screenshot: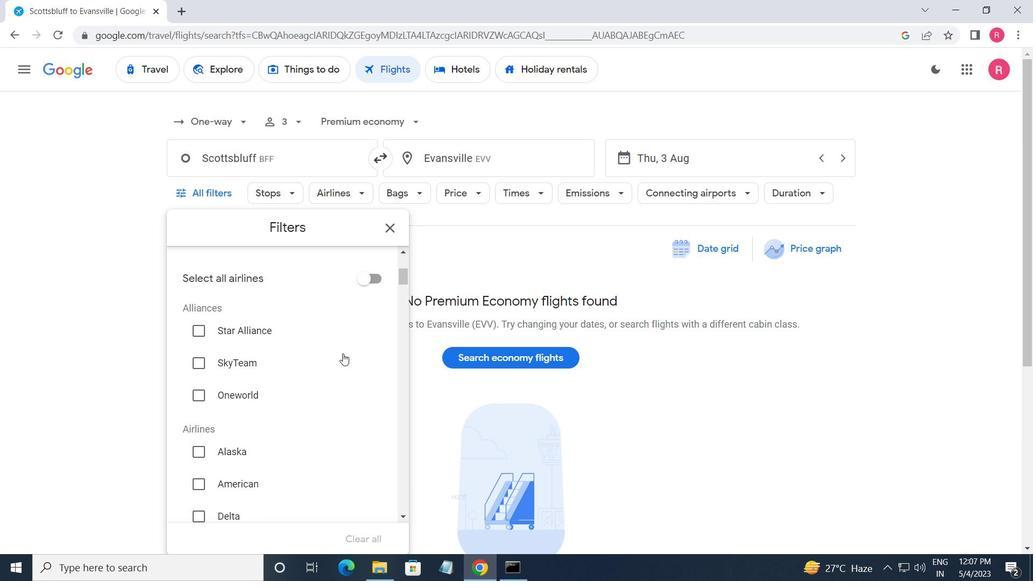 
Action: Mouse scrolled (343, 352) with delta (0, 0)
Screenshot: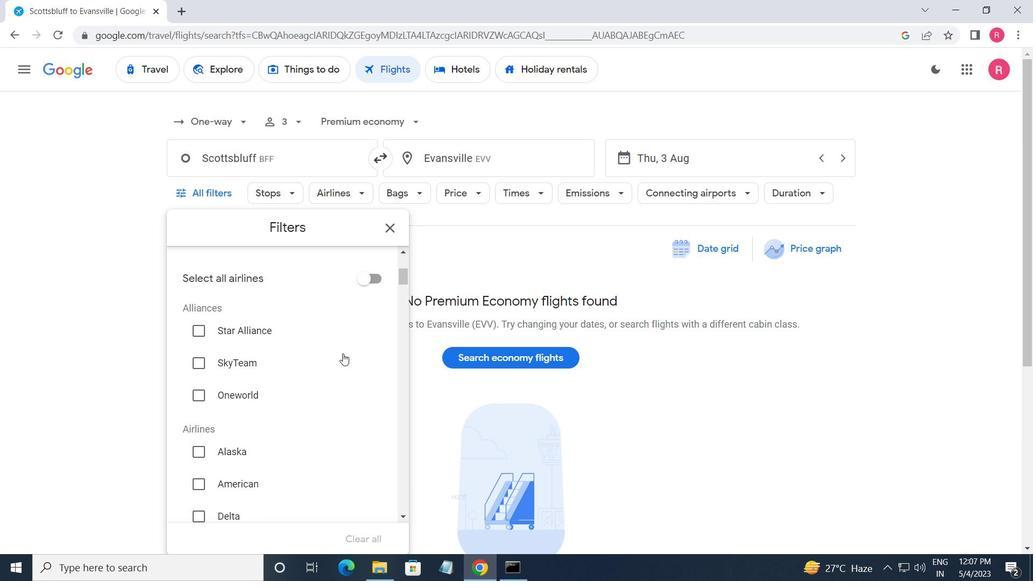 
Action: Mouse scrolled (343, 352) with delta (0, 0)
Screenshot: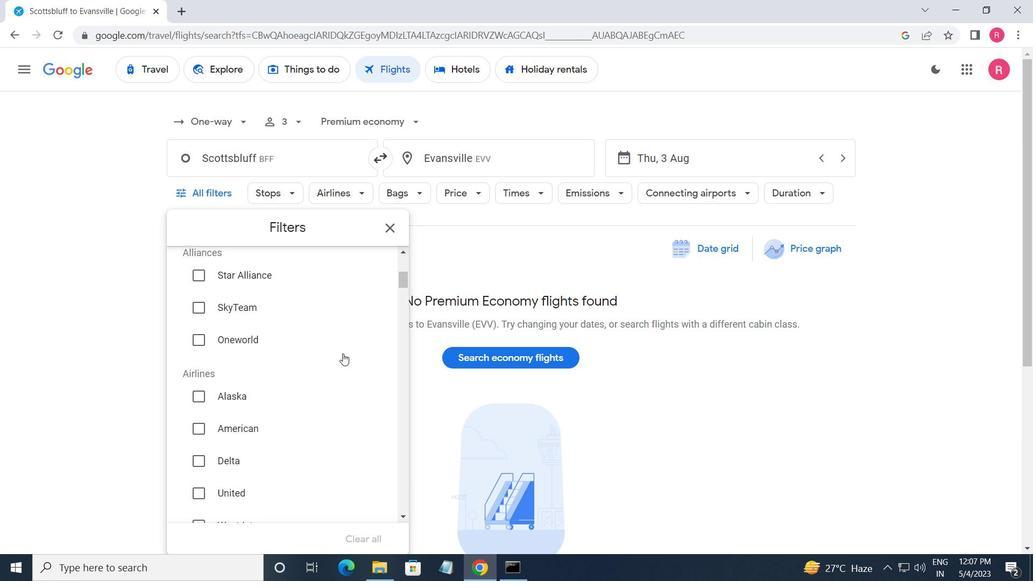 
Action: Mouse moved to (343, 353)
Screenshot: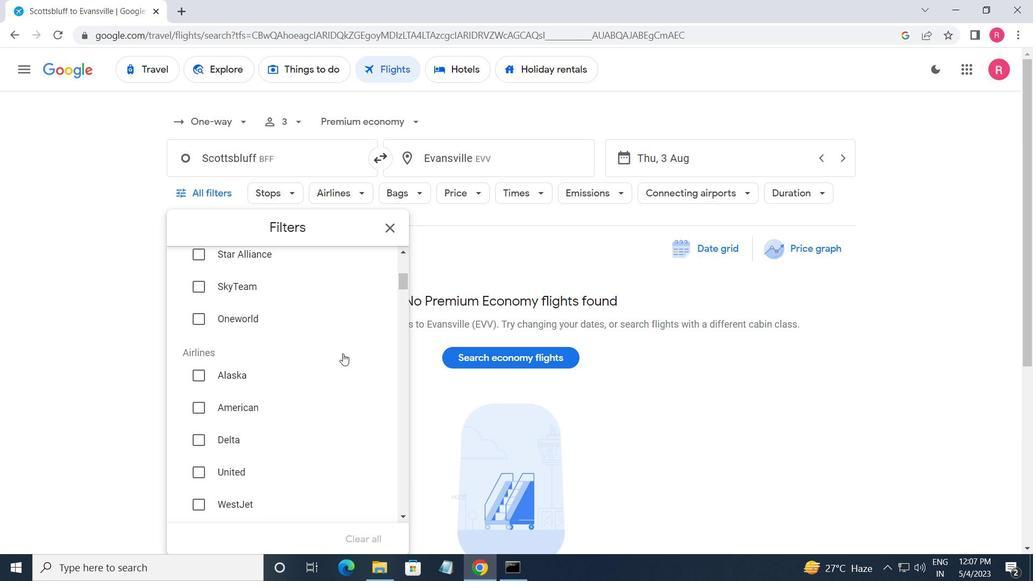 
Action: Mouse scrolled (343, 352) with delta (0, 0)
Screenshot: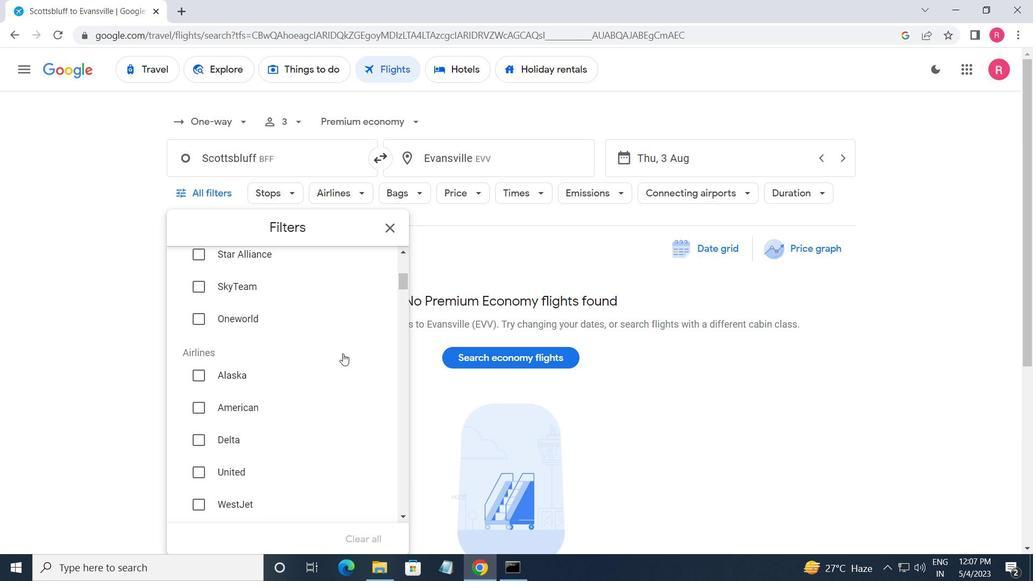 
Action: Mouse scrolled (343, 352) with delta (0, 0)
Screenshot: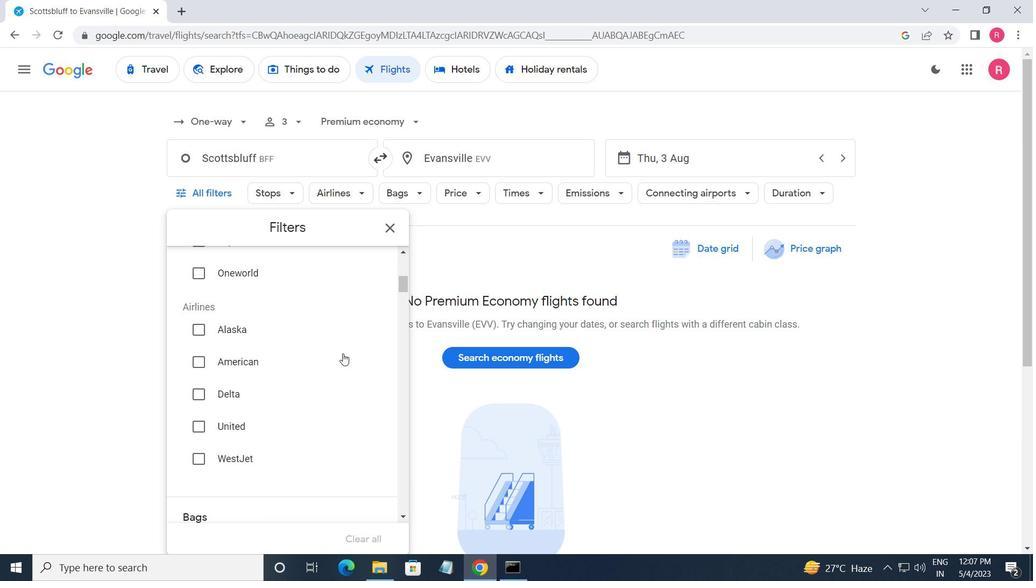 
Action: Mouse moved to (342, 357)
Screenshot: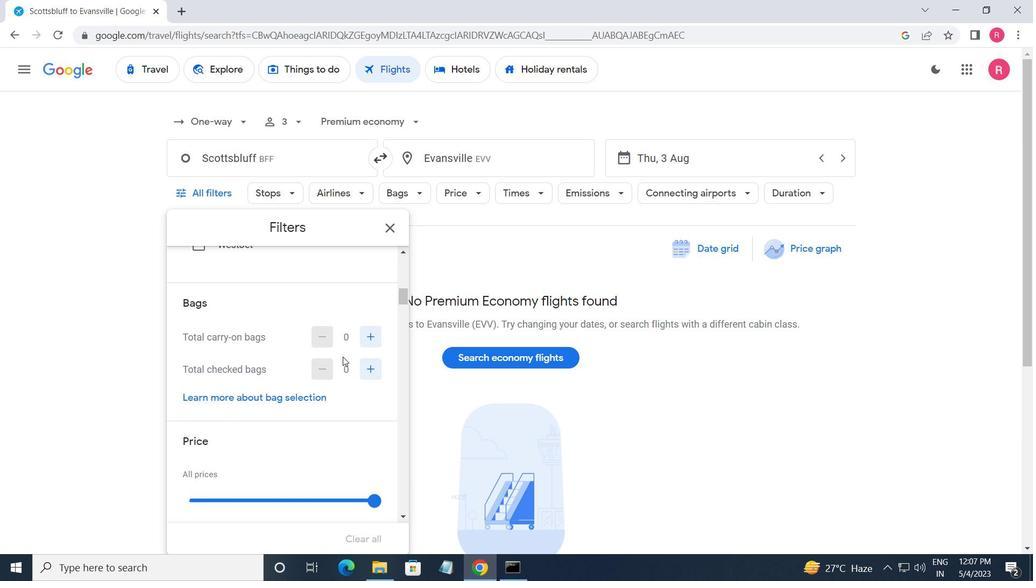 
Action: Mouse scrolled (342, 357) with delta (0, 0)
Screenshot: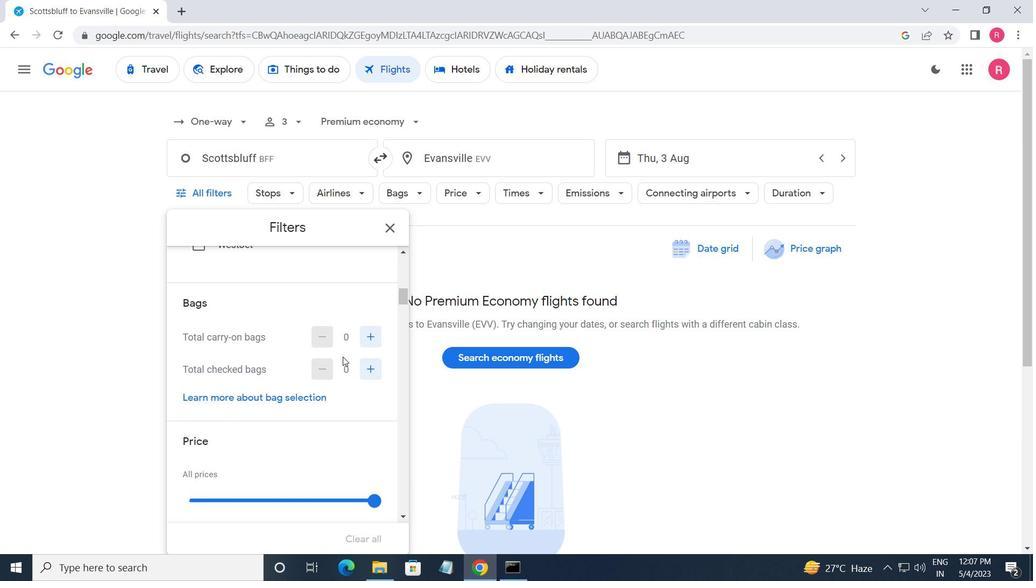 
Action: Mouse moved to (366, 301)
Screenshot: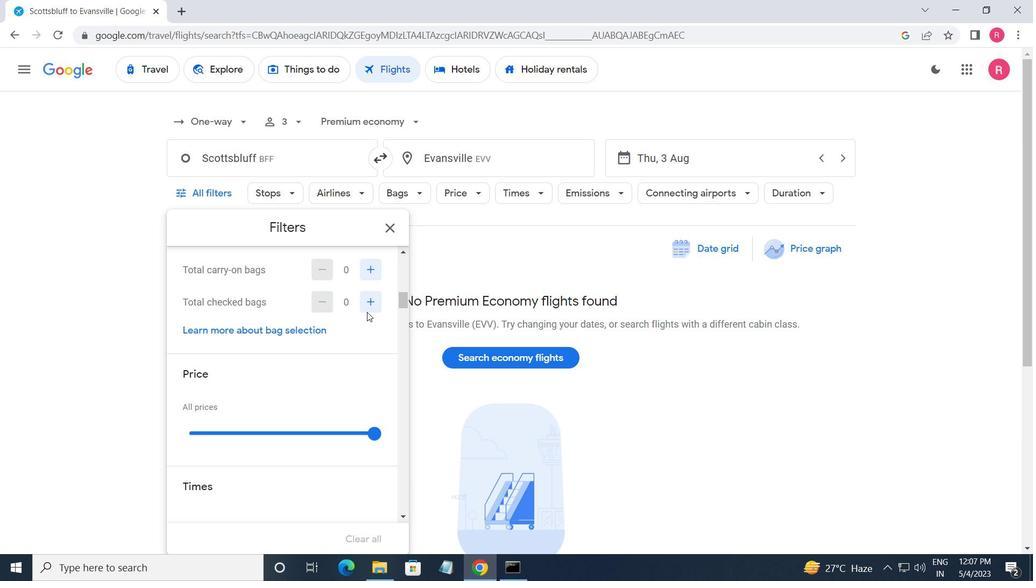 
Action: Mouse pressed left at (366, 301)
Screenshot: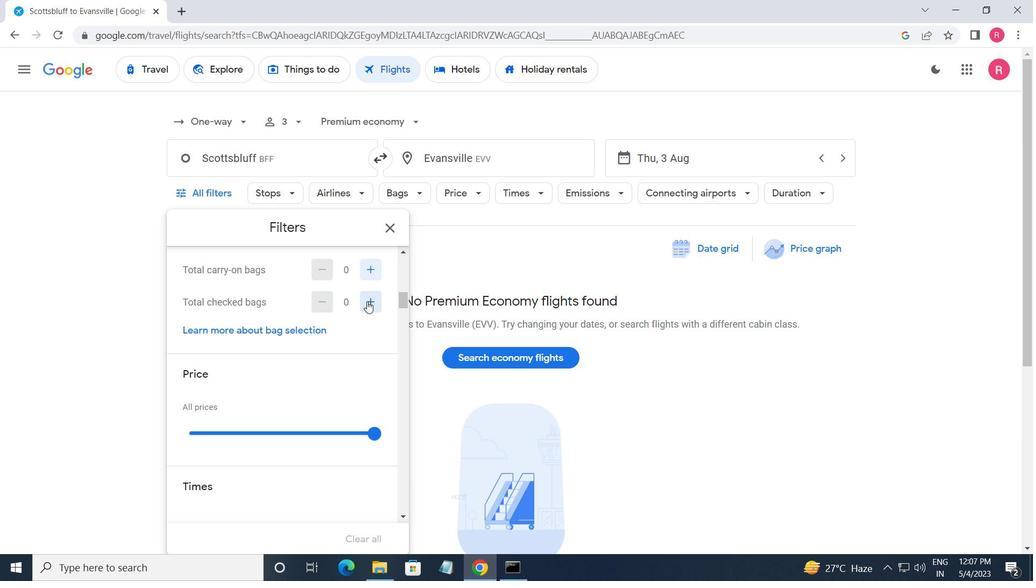 
Action: Mouse pressed left at (366, 301)
Screenshot: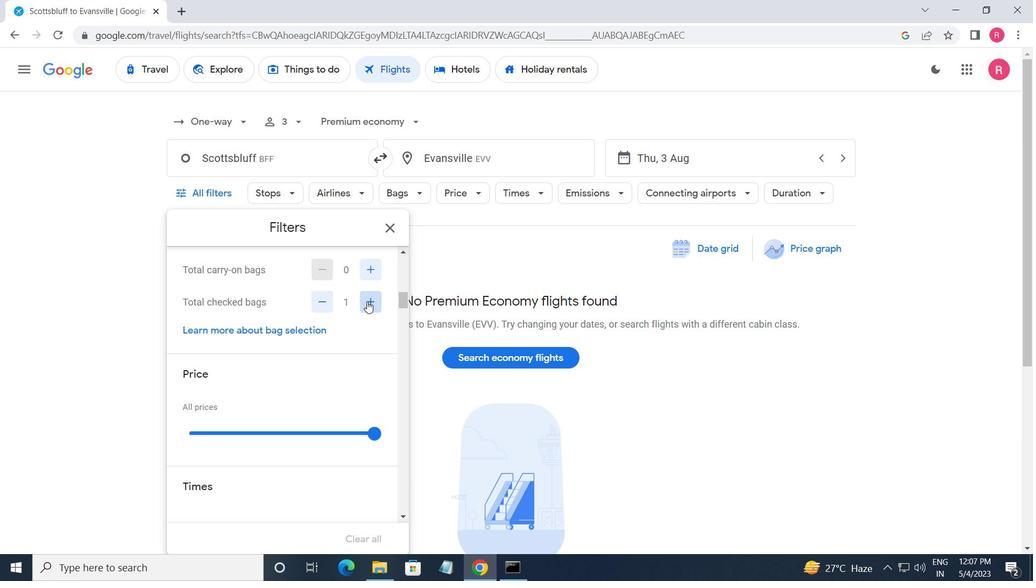 
Action: Mouse moved to (375, 433)
Screenshot: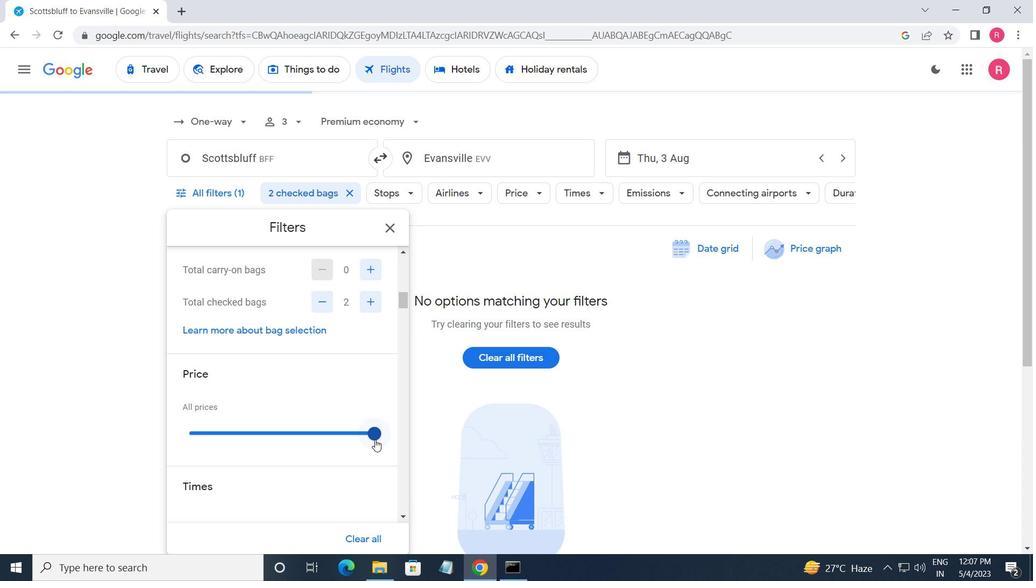 
Action: Mouse pressed left at (375, 433)
Screenshot: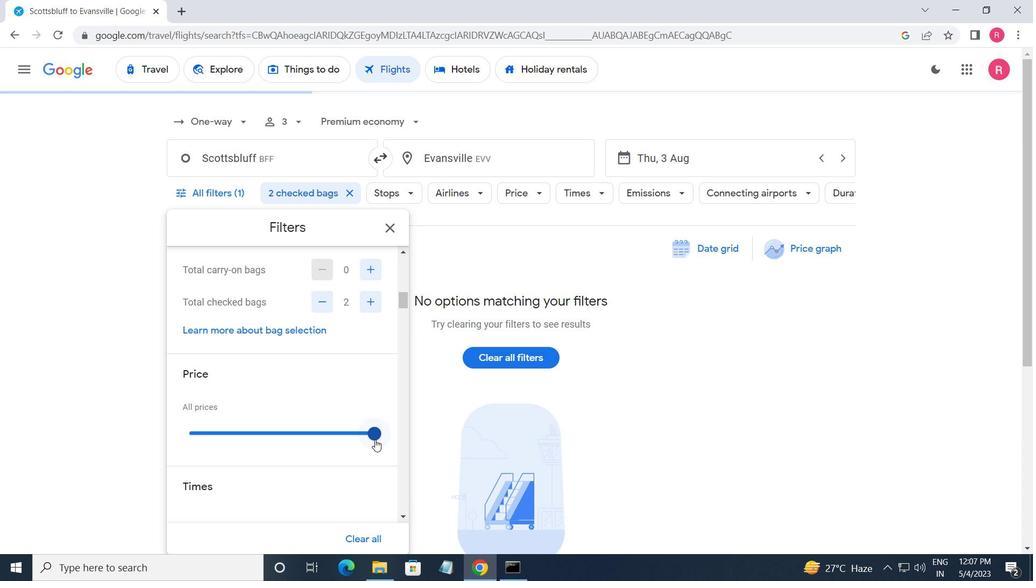 
Action: Mouse moved to (368, 446)
Screenshot: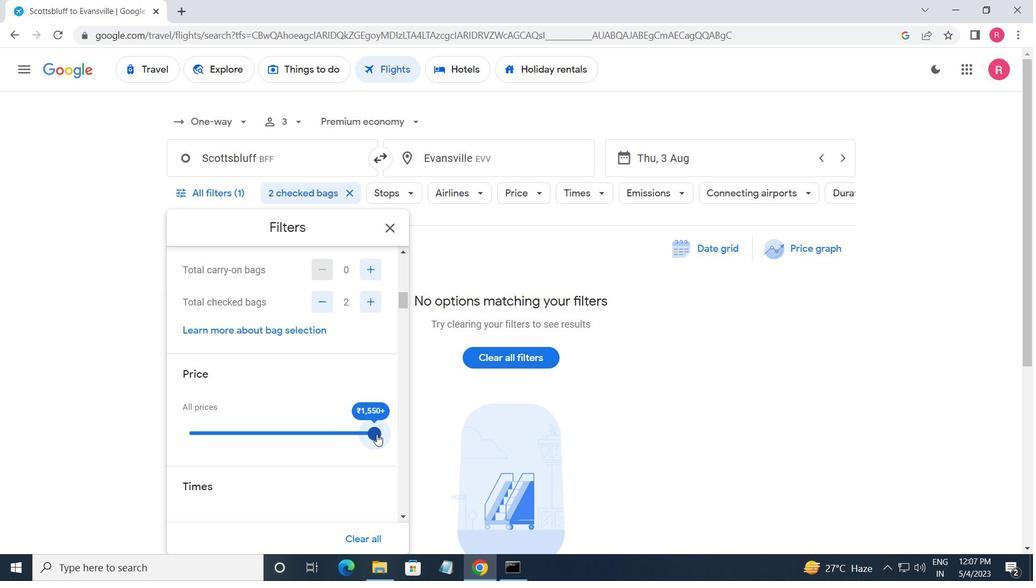 
Action: Mouse scrolled (368, 445) with delta (0, 0)
Screenshot: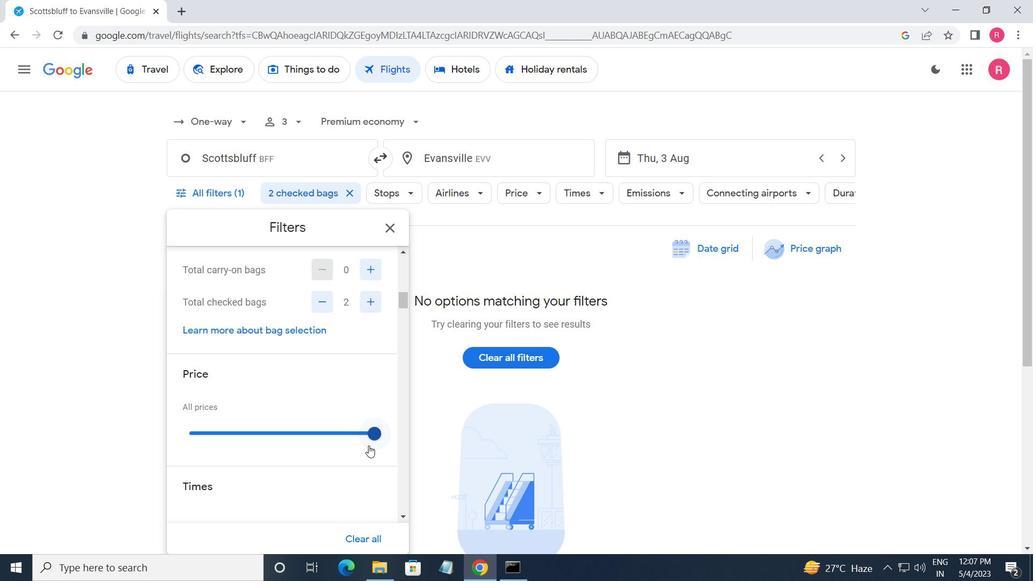 
Action: Mouse scrolled (368, 445) with delta (0, 0)
Screenshot: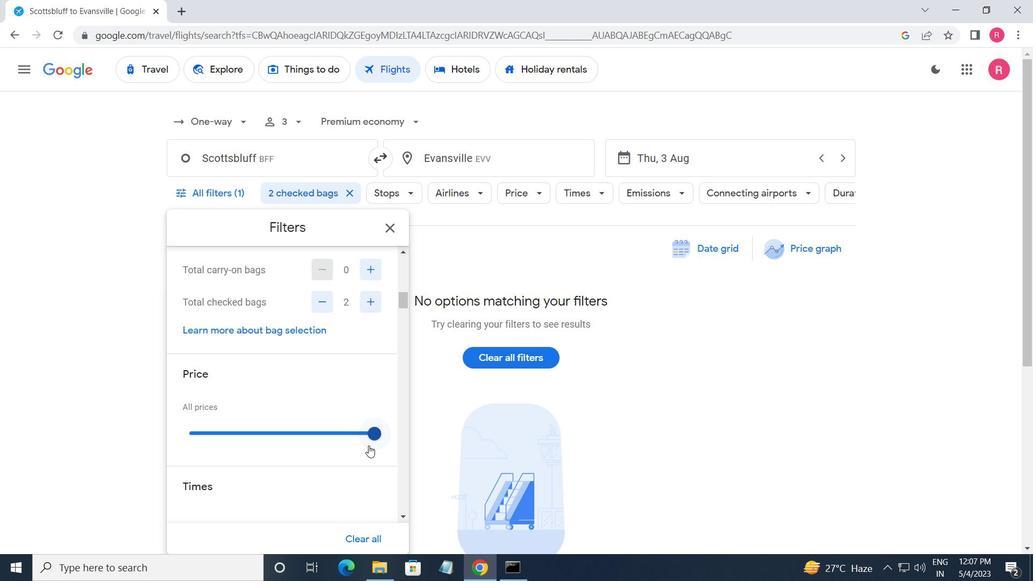 
Action: Mouse scrolled (368, 445) with delta (0, 0)
Screenshot: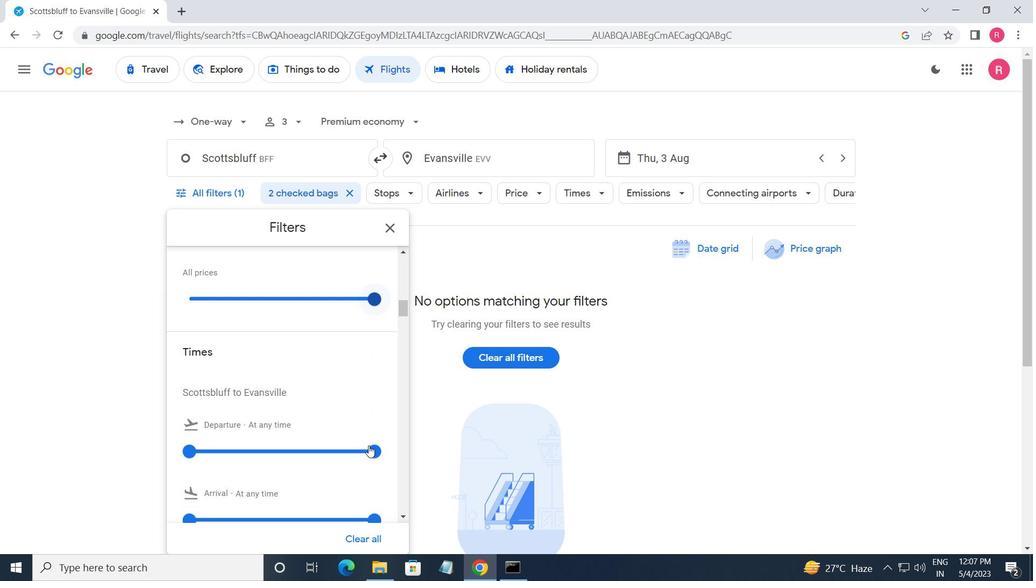 
Action: Mouse moved to (368, 446)
Screenshot: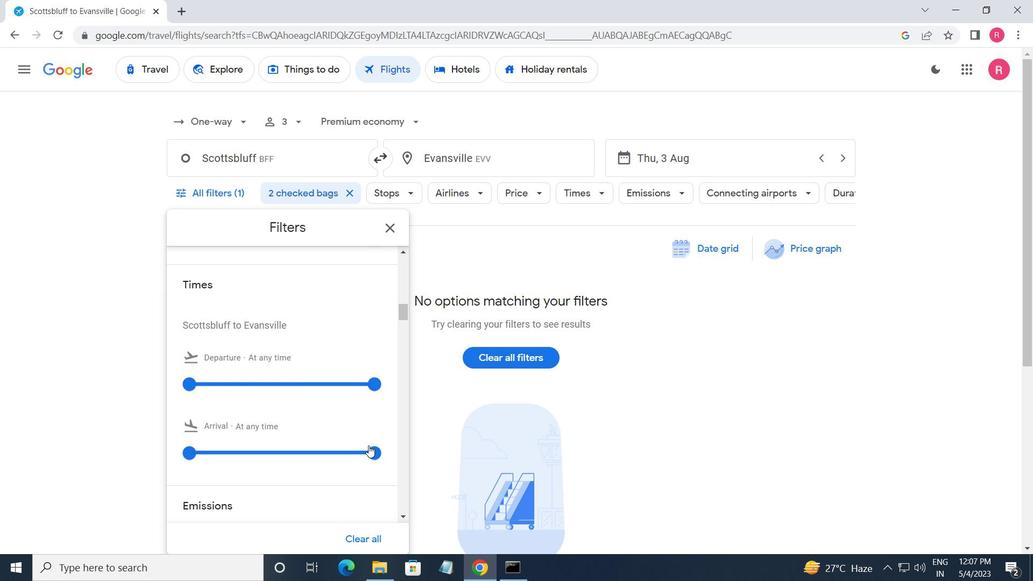 
Action: Mouse scrolled (368, 446) with delta (0, 0)
Screenshot: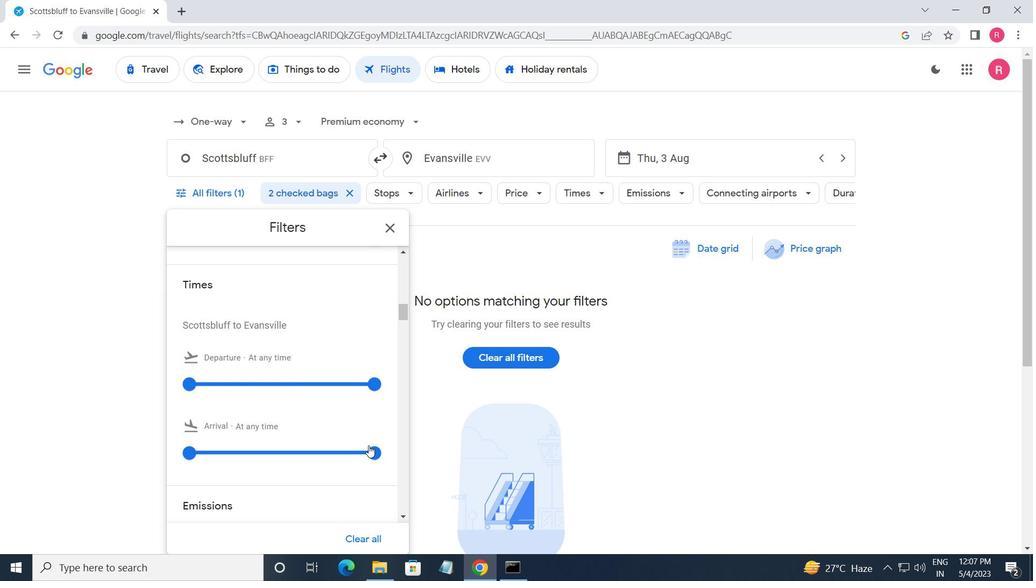 
Action: Mouse moved to (193, 319)
Screenshot: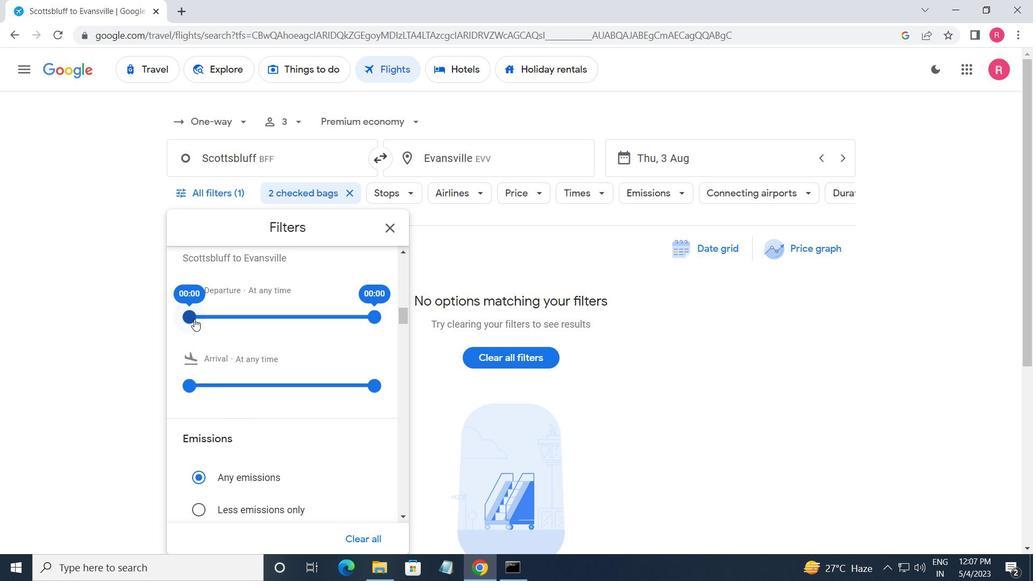 
Action: Mouse pressed left at (193, 319)
Screenshot: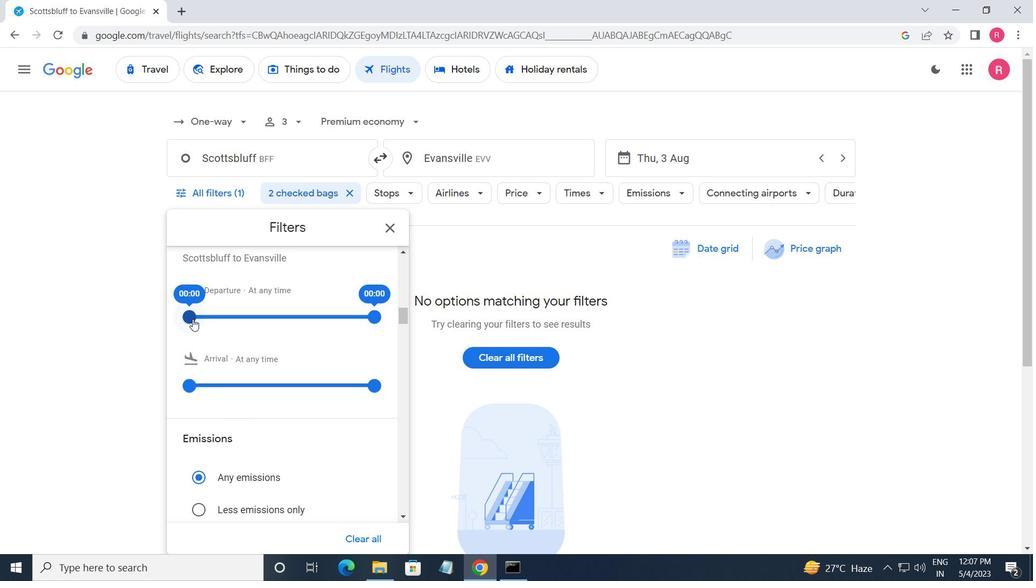 
Action: Mouse moved to (393, 228)
Screenshot: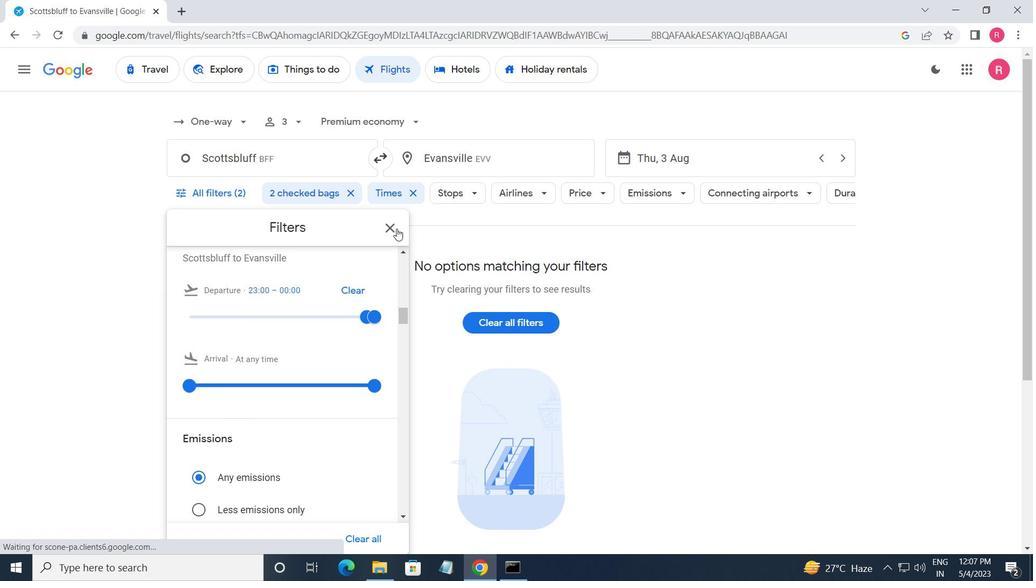
Action: Mouse pressed left at (393, 228)
Screenshot: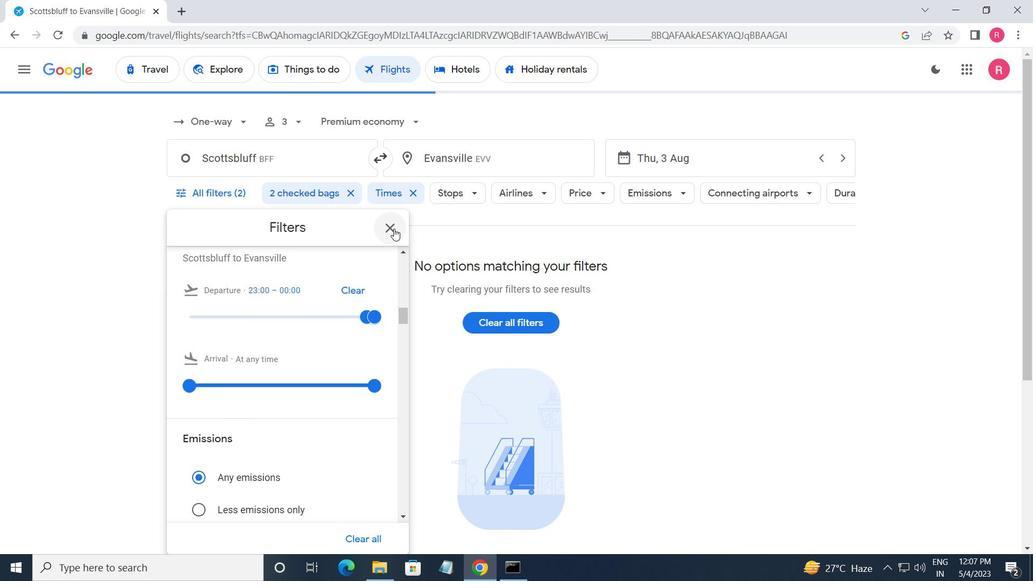 
Action: Mouse moved to (391, 228)
Screenshot: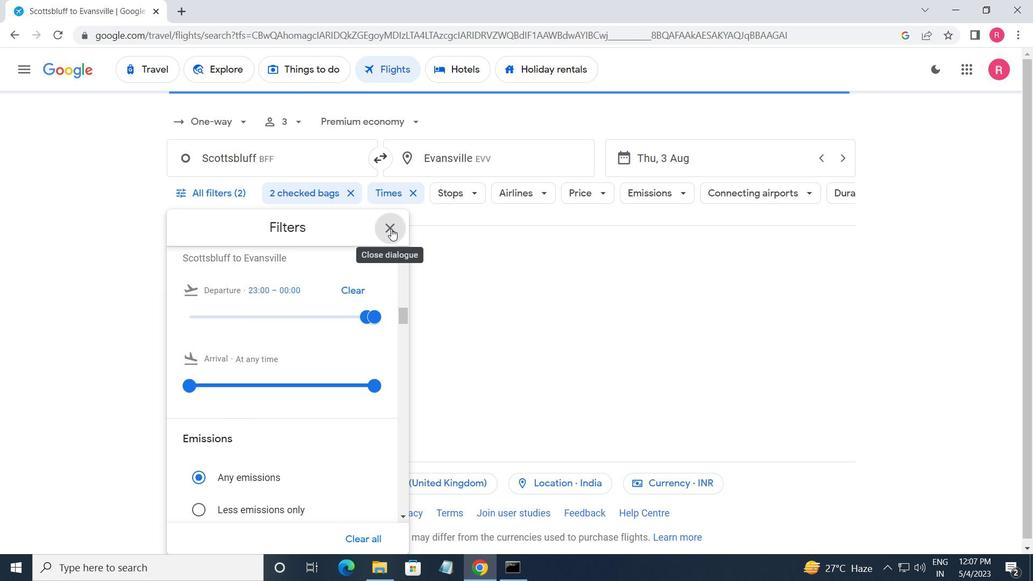 
